 Task: Send an email with the signature Danielle Scott with the subject 'Request for payment' and the message 'I am pleased to inform you that we have accepted your proposal.' from softage.1@softage.net to softage.9@softage.net with an attached document Press_kit.docx and move the email from Sent Items to the folder Security
Action: Key pressed n
Screenshot: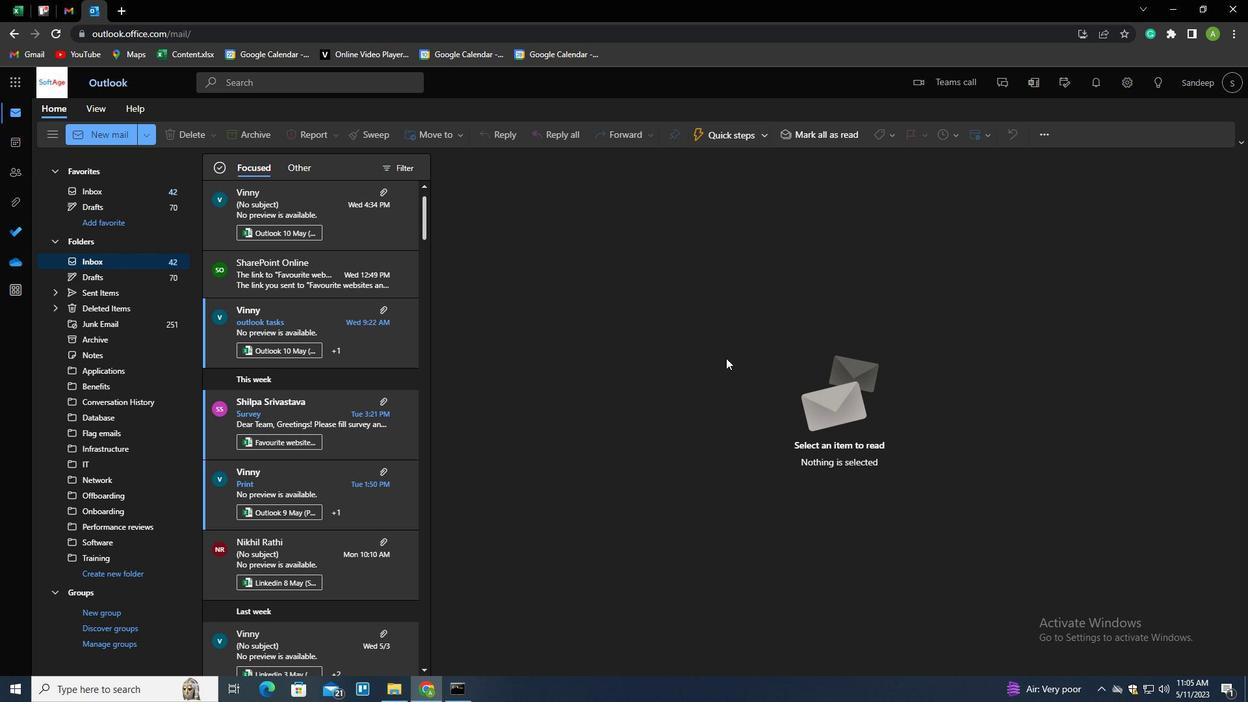 
Action: Mouse moved to (881, 140)
Screenshot: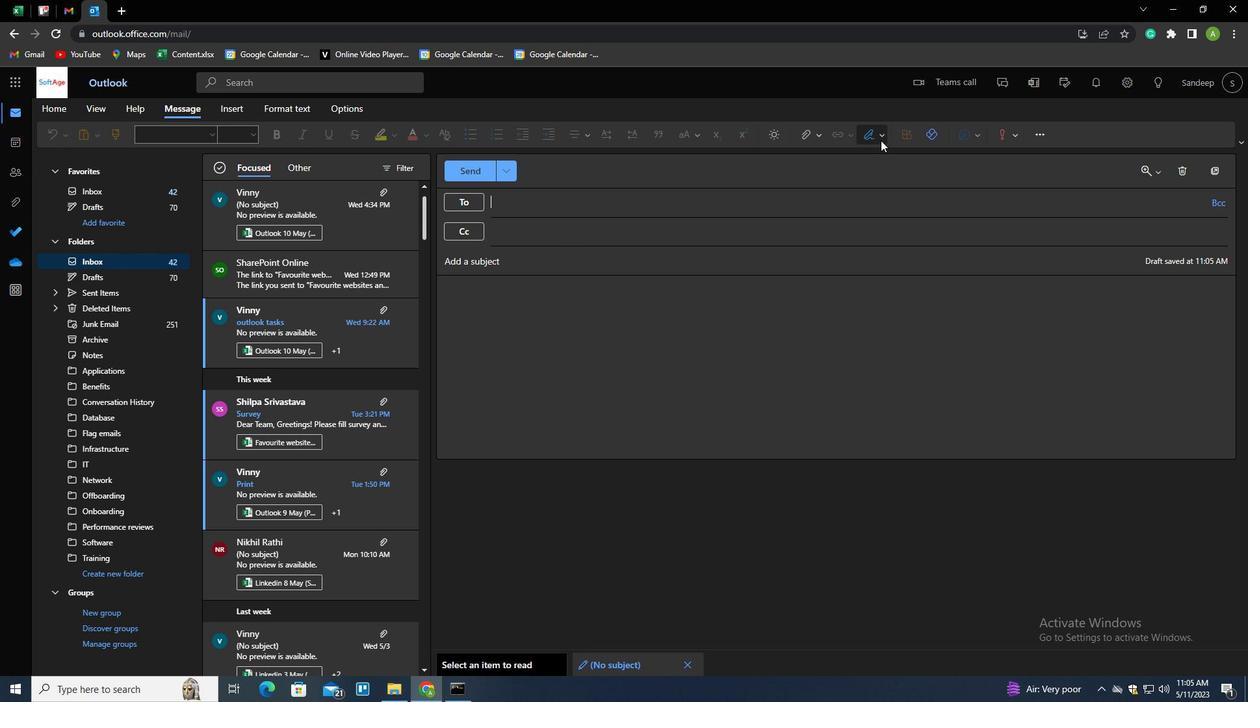 
Action: Mouse pressed left at (881, 140)
Screenshot: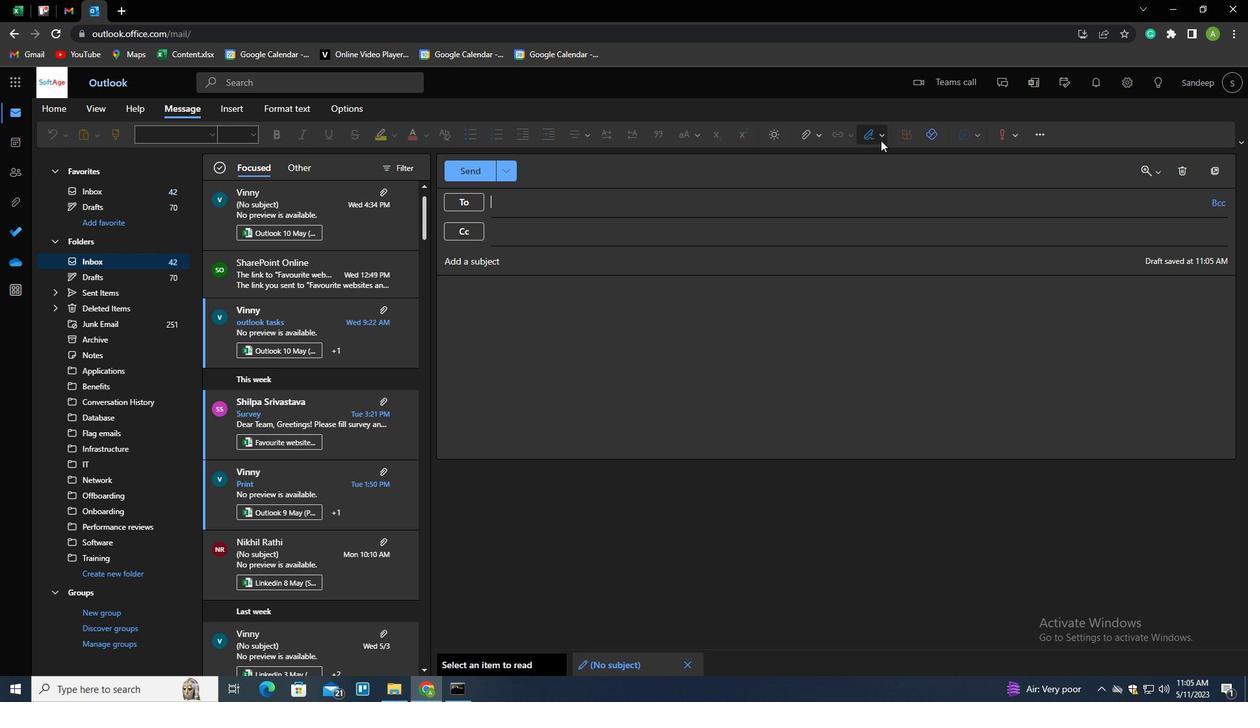 
Action: Mouse moved to (858, 182)
Screenshot: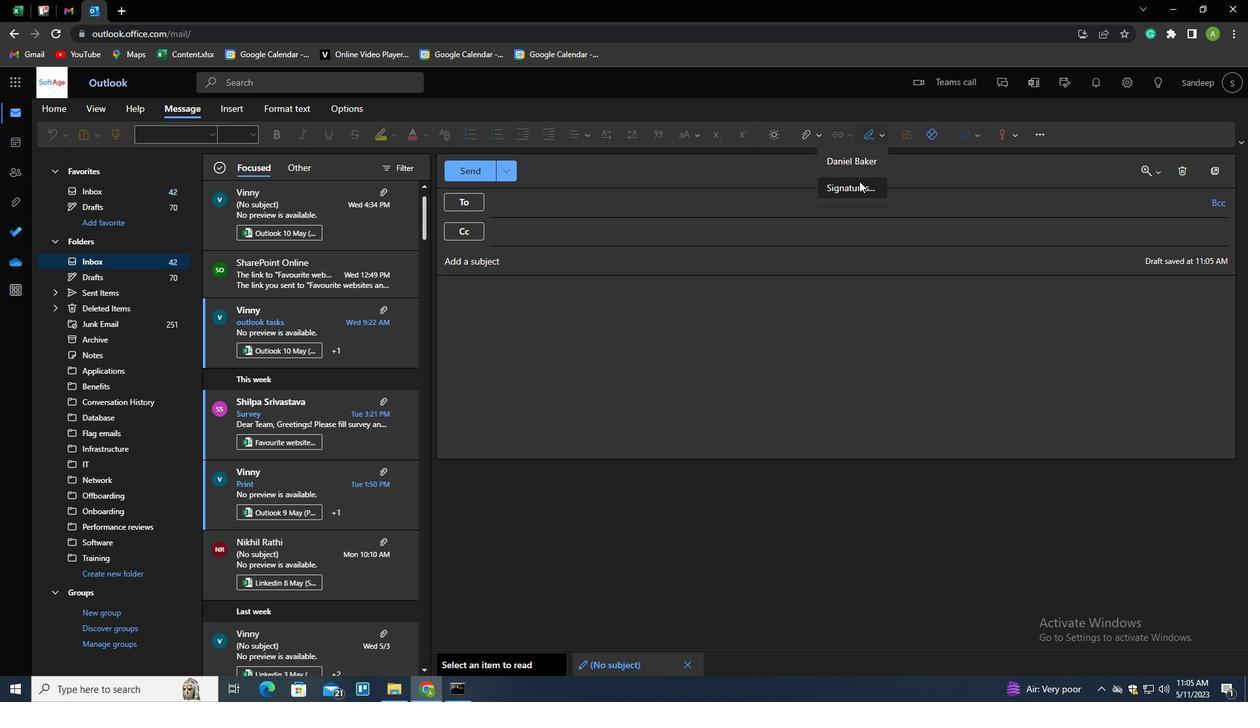 
Action: Mouse pressed left at (858, 182)
Screenshot: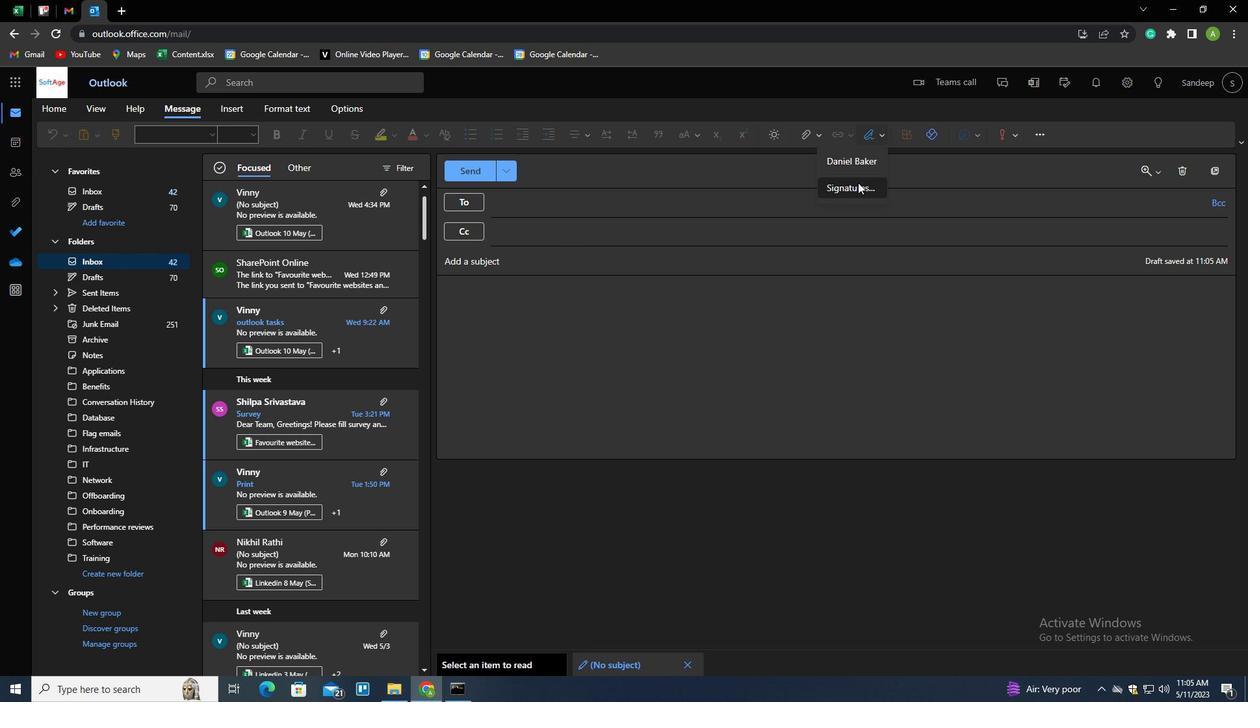 
Action: Mouse moved to (879, 240)
Screenshot: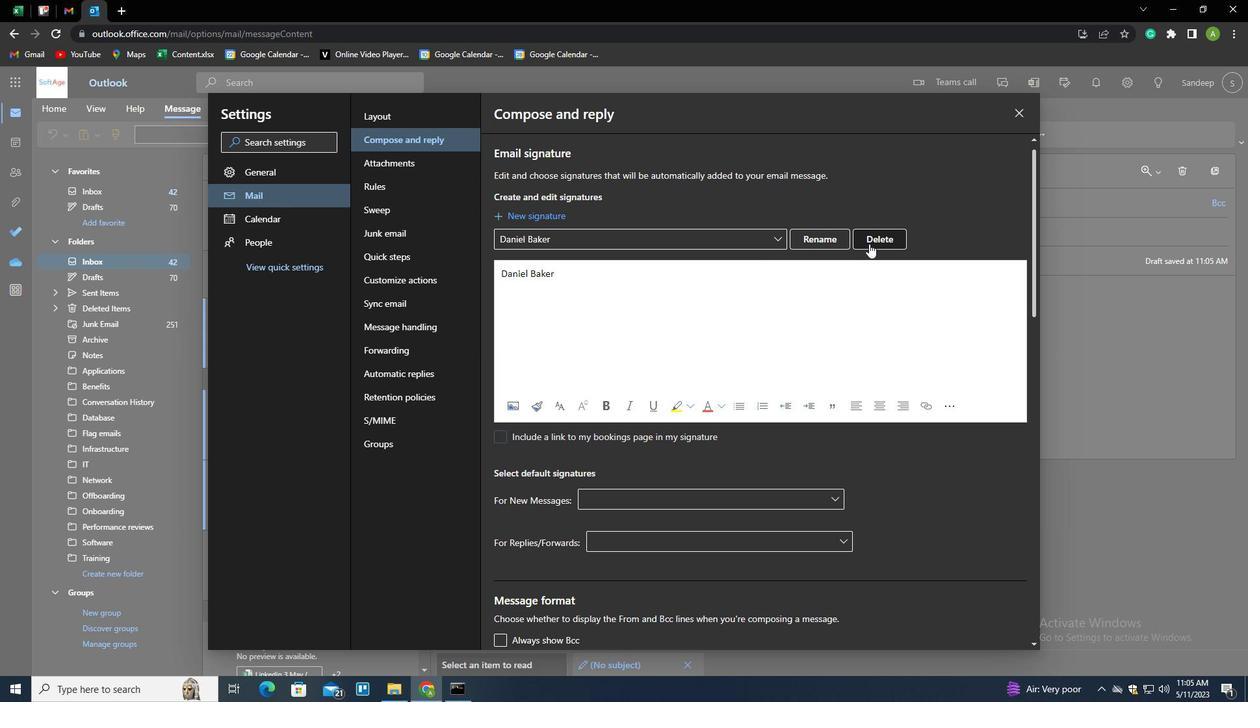 
Action: Mouse pressed left at (879, 240)
Screenshot: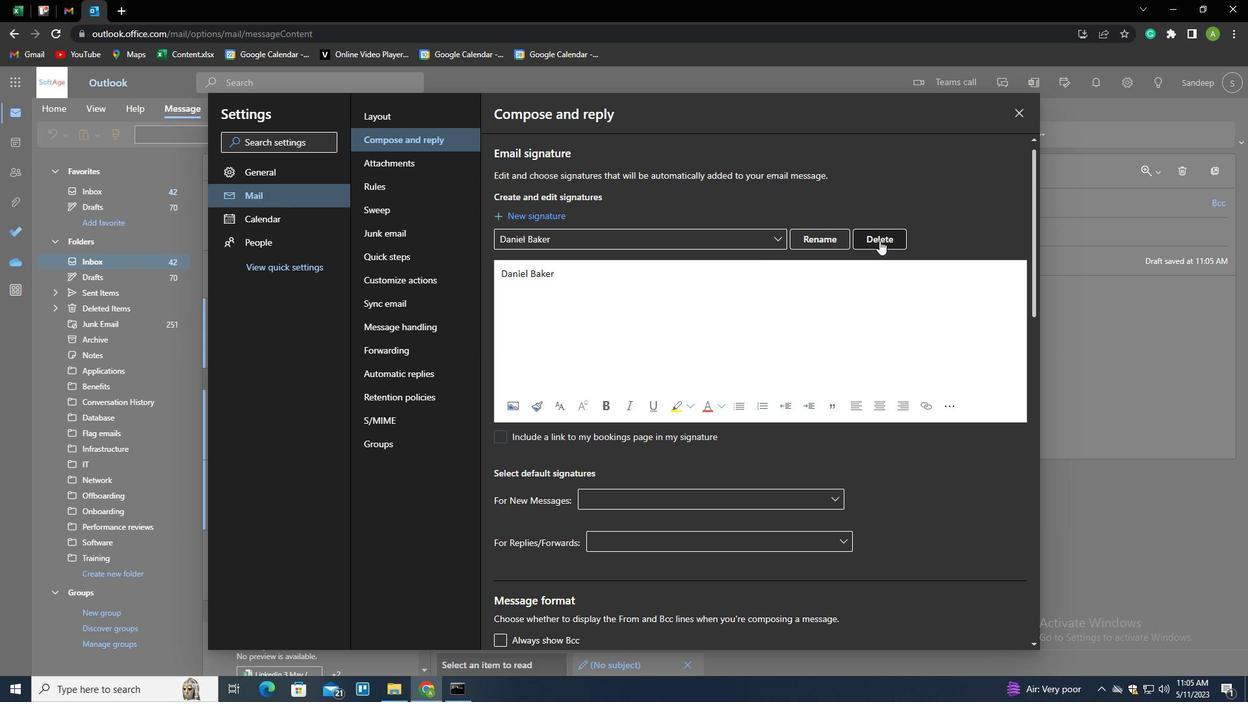
Action: Mouse moved to (879, 239)
Screenshot: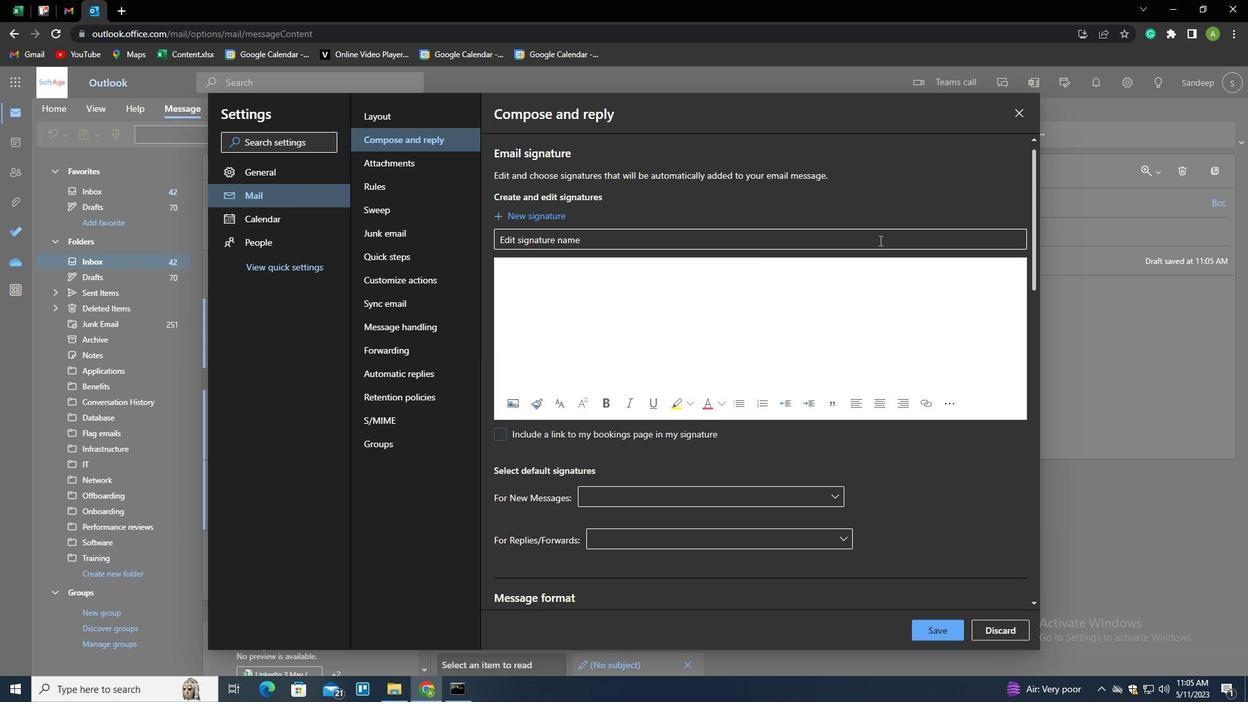 
Action: Mouse pressed left at (879, 239)
Screenshot: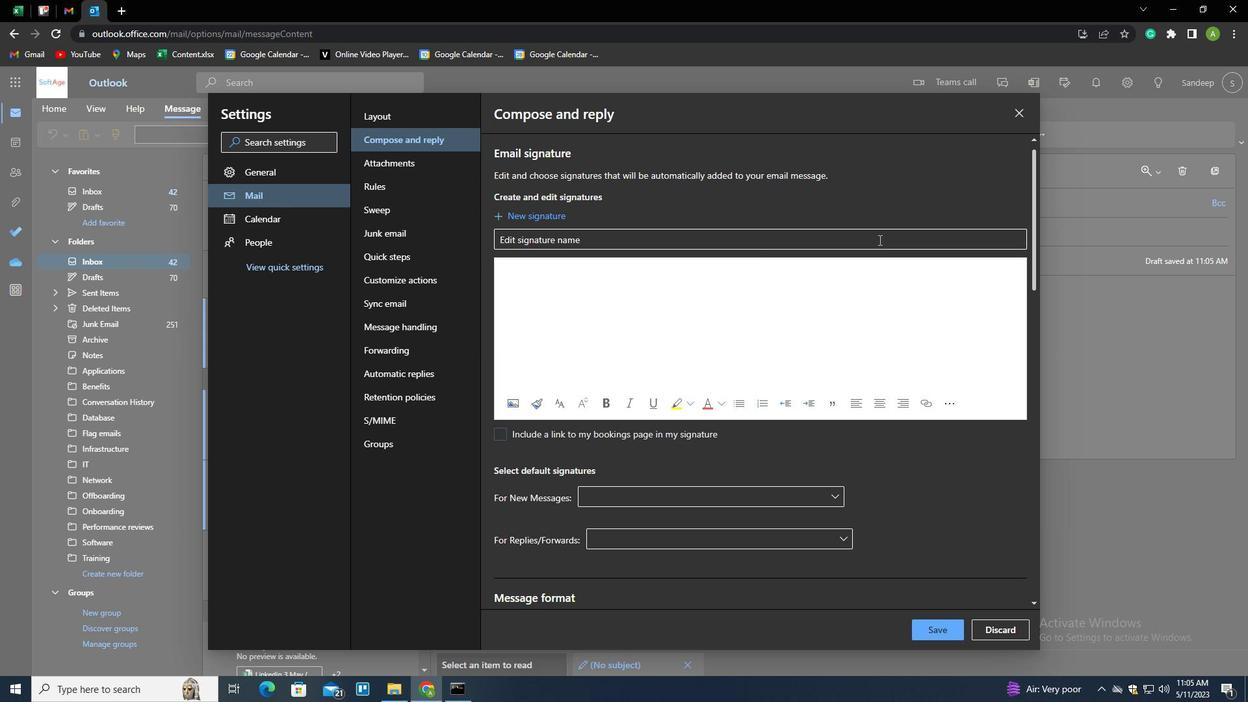 
Action: Mouse moved to (877, 239)
Screenshot: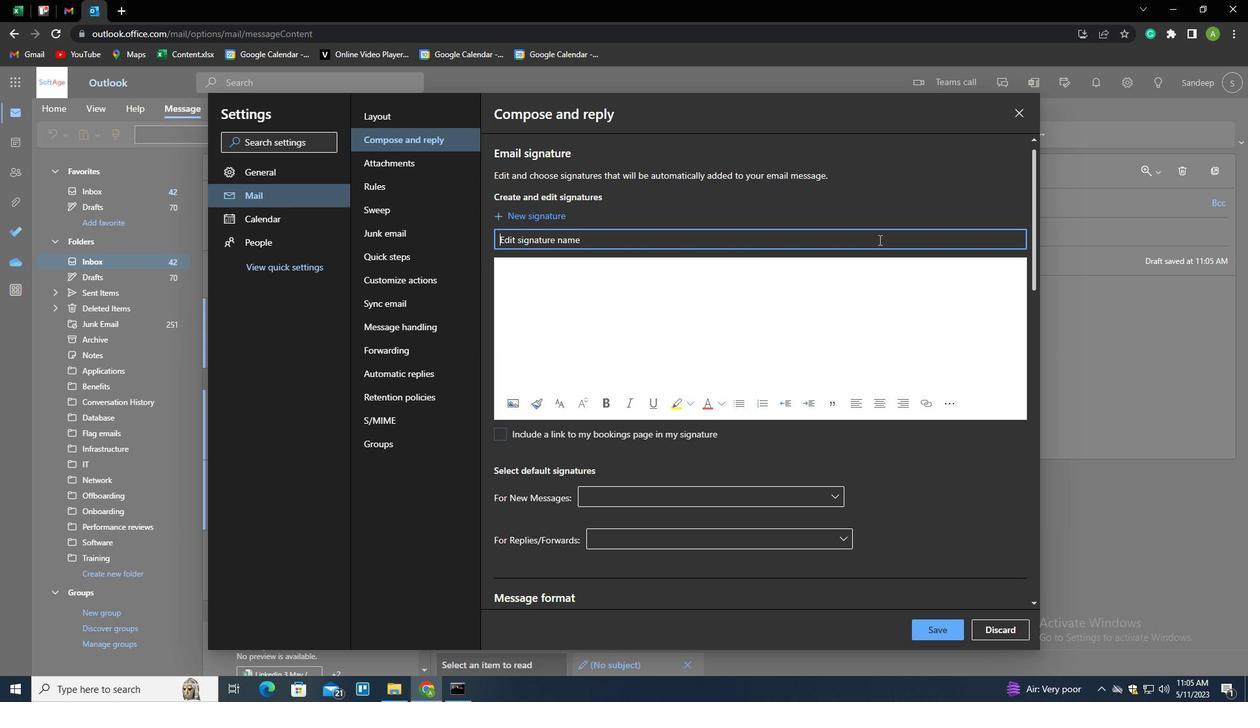 
Action: Key pressed <Key.shift>
Screenshot: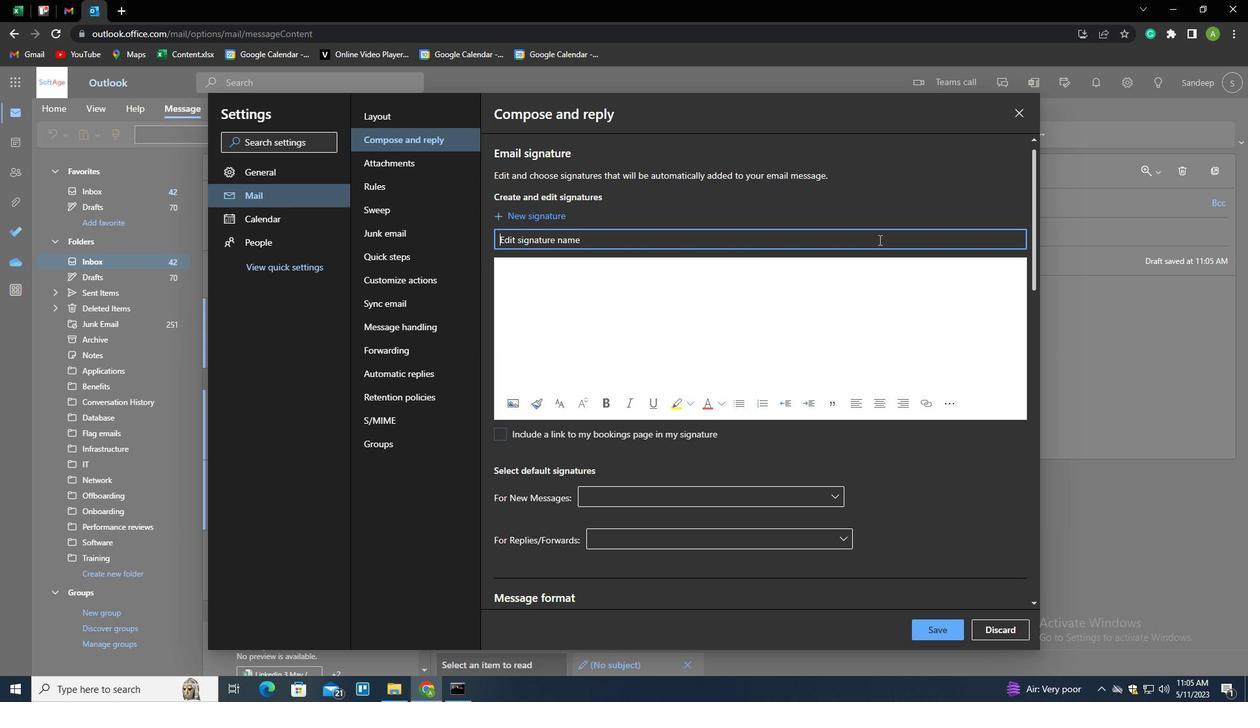
Action: Mouse moved to (874, 241)
Screenshot: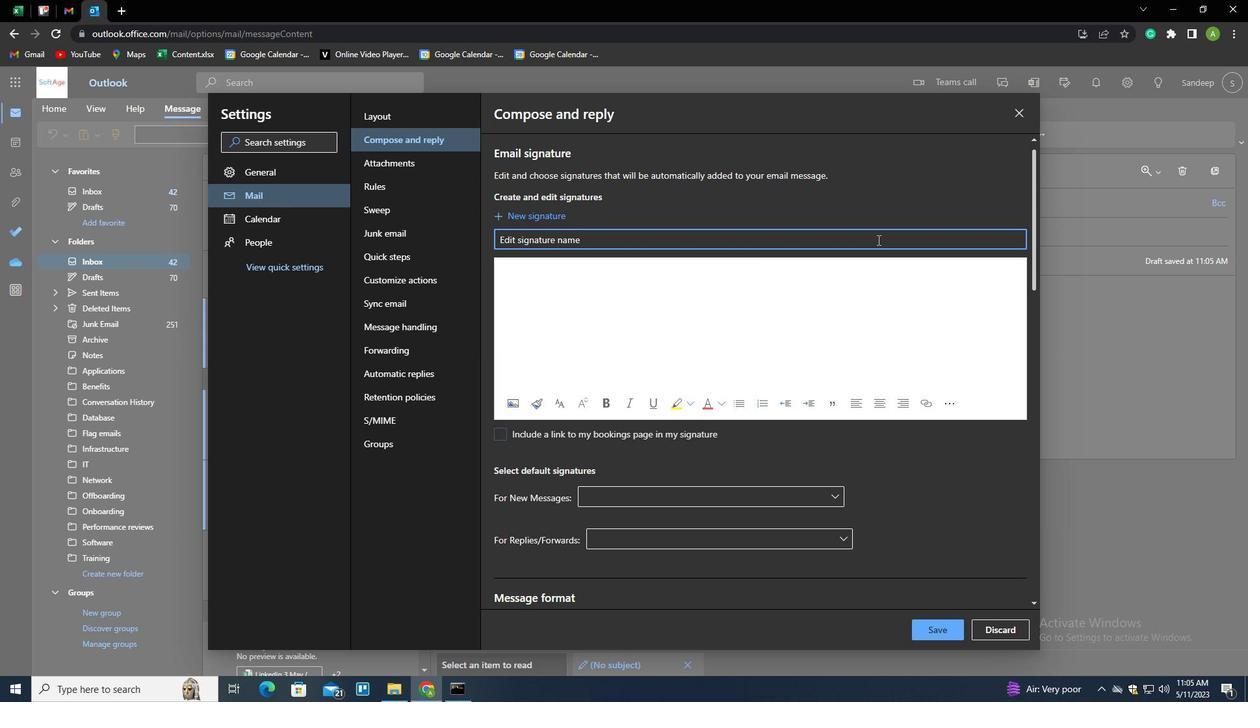 
Action: Key pressed R<Key.backspace><Key.shift>DANIELLE<Key.space><Key.shift>SCOTT<Key.tab><Key.shift_r><Key.enter><Key.shift>DANIL<Key.backspace>ELLE<Key.space><Key.shift>SCOTT
Screenshot: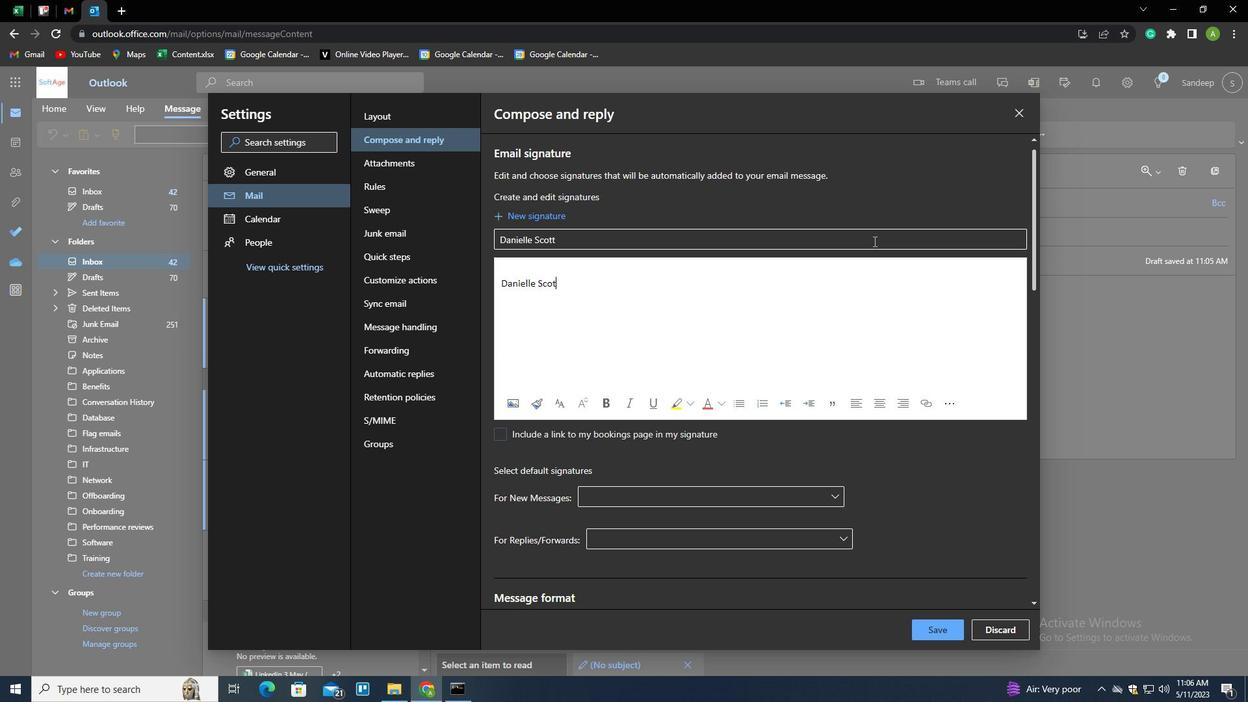 
Action: Mouse moved to (948, 626)
Screenshot: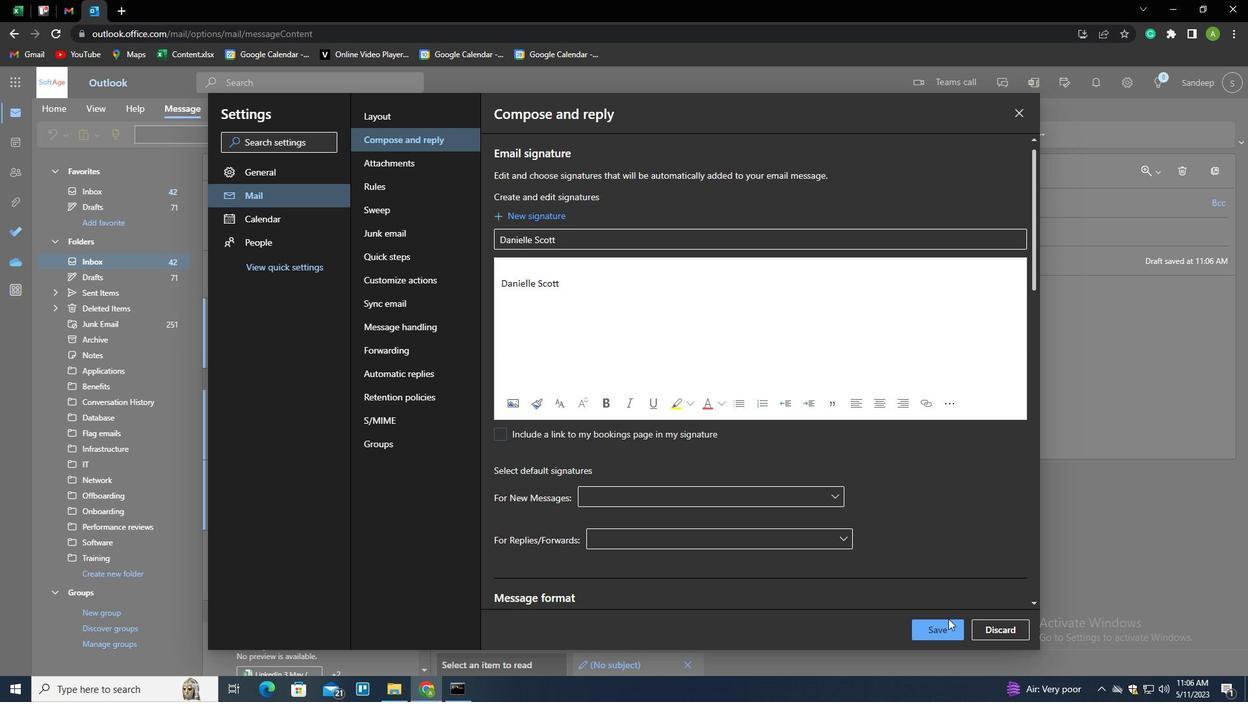 
Action: Mouse pressed left at (948, 626)
Screenshot: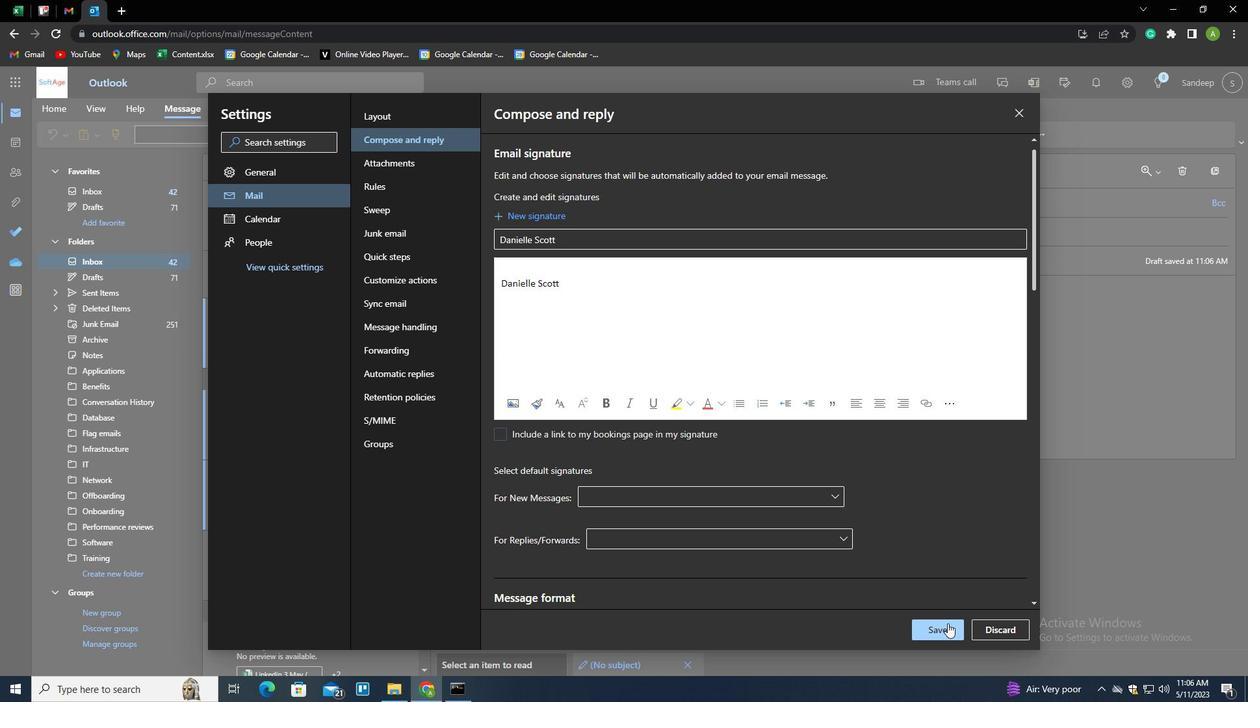 
Action: Mouse moved to (1130, 344)
Screenshot: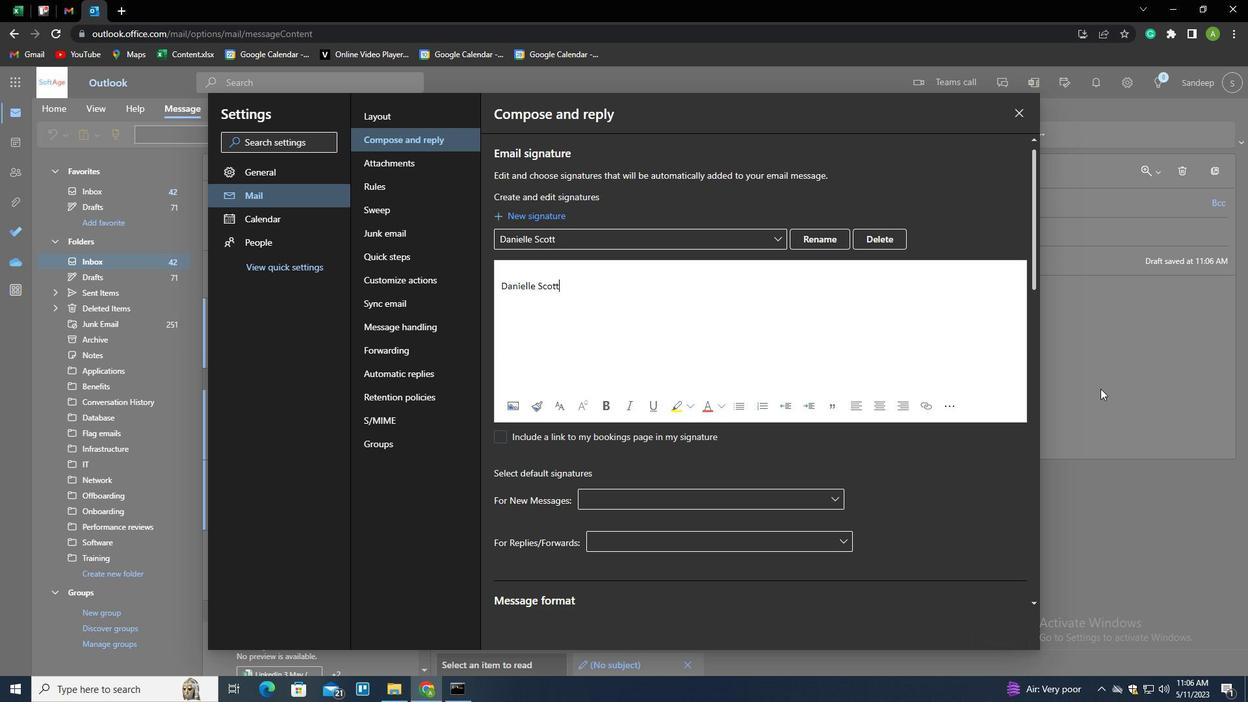 
Action: Mouse pressed left at (1130, 344)
Screenshot: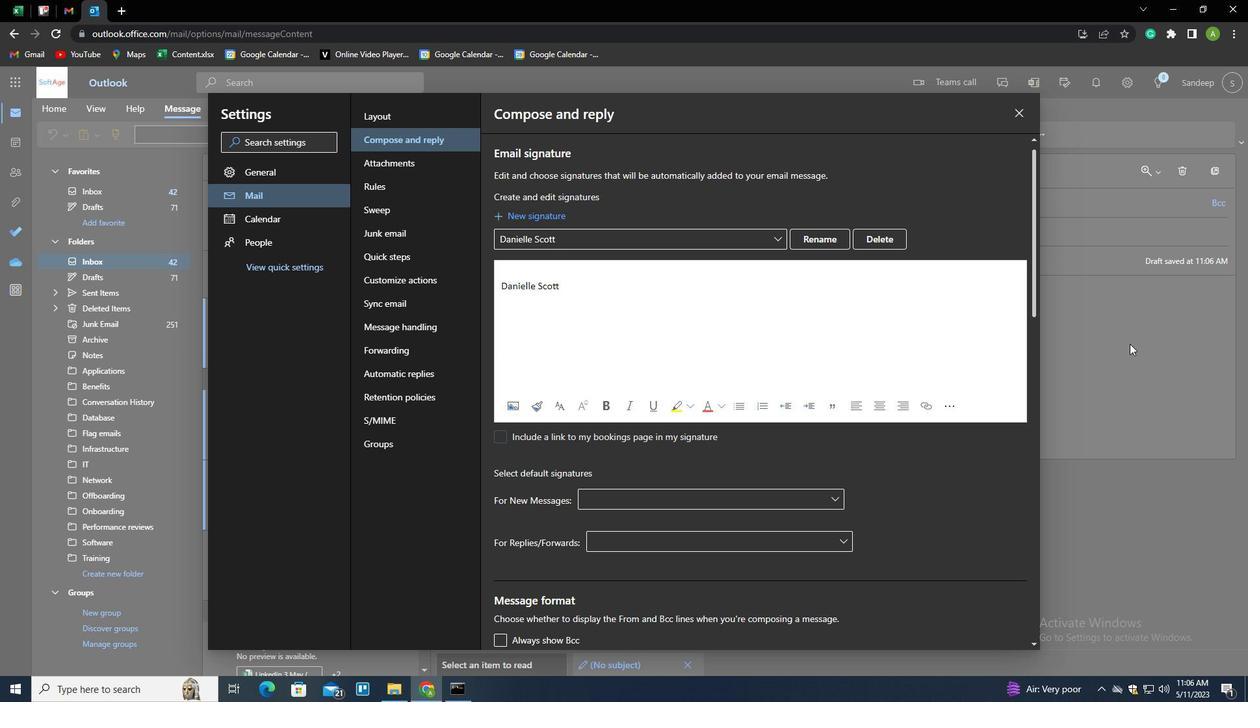 
Action: Mouse moved to (866, 139)
Screenshot: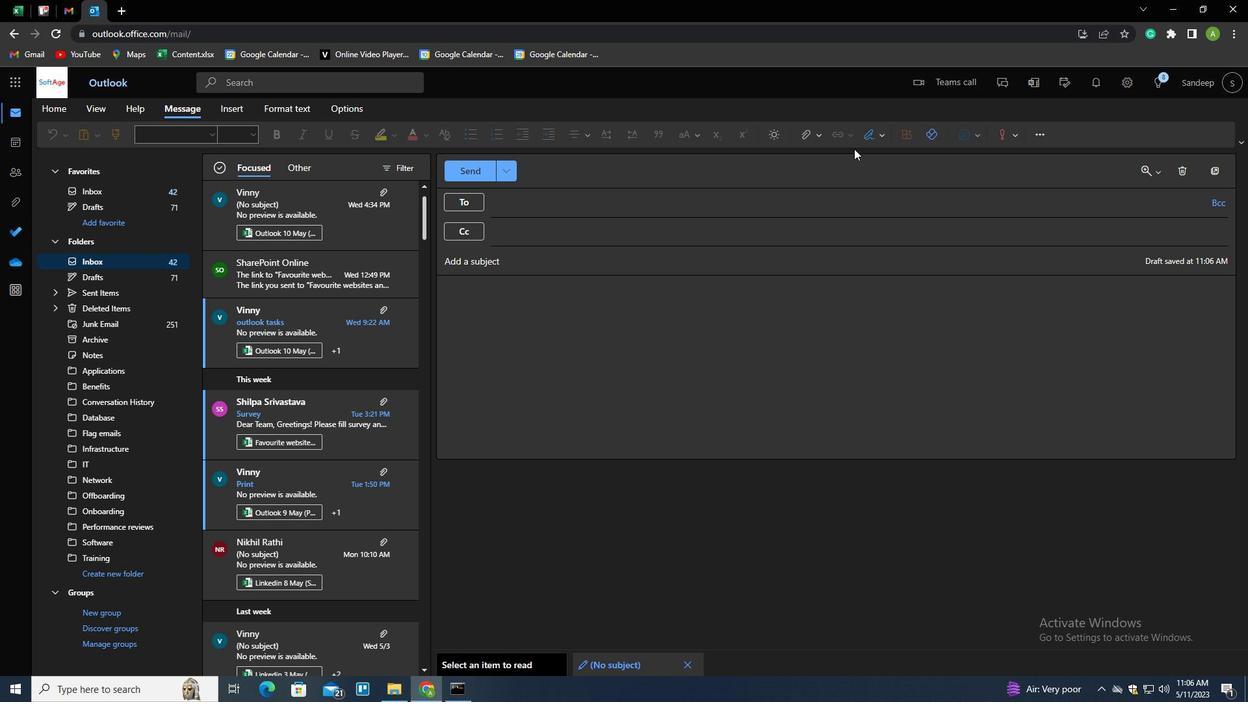 
Action: Mouse pressed left at (866, 139)
Screenshot: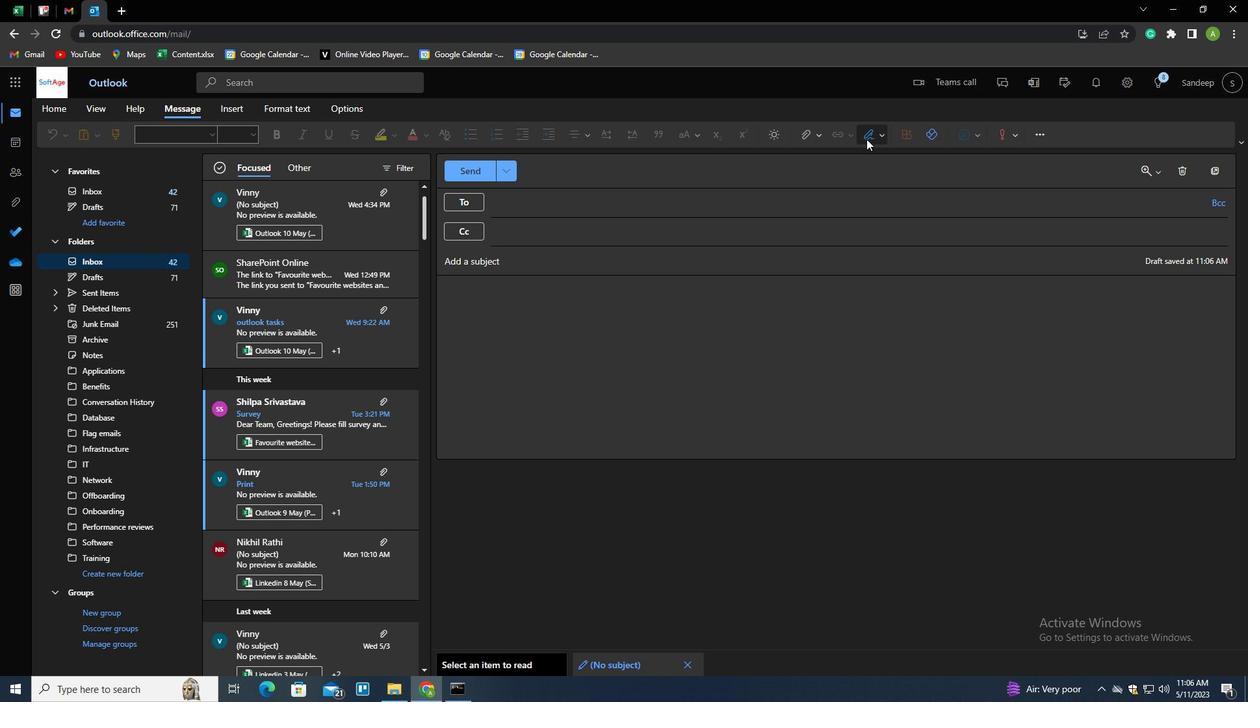 
Action: Mouse moved to (858, 158)
Screenshot: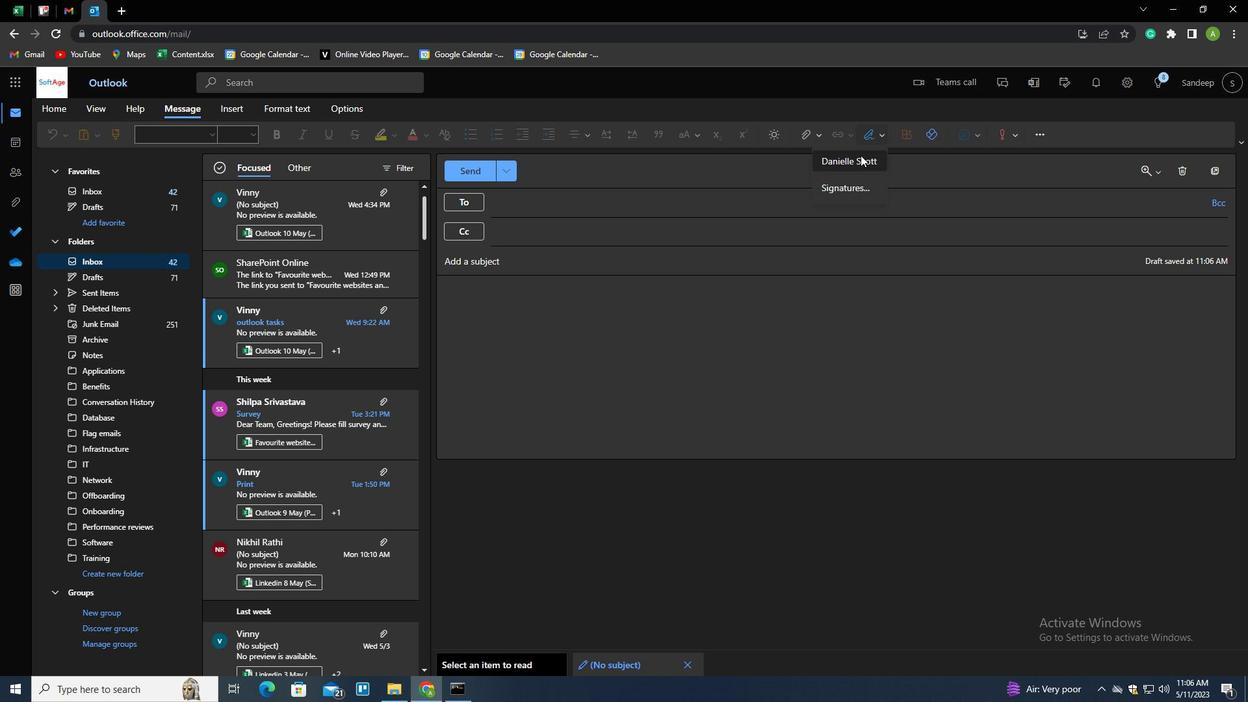 
Action: Mouse pressed left at (858, 158)
Screenshot: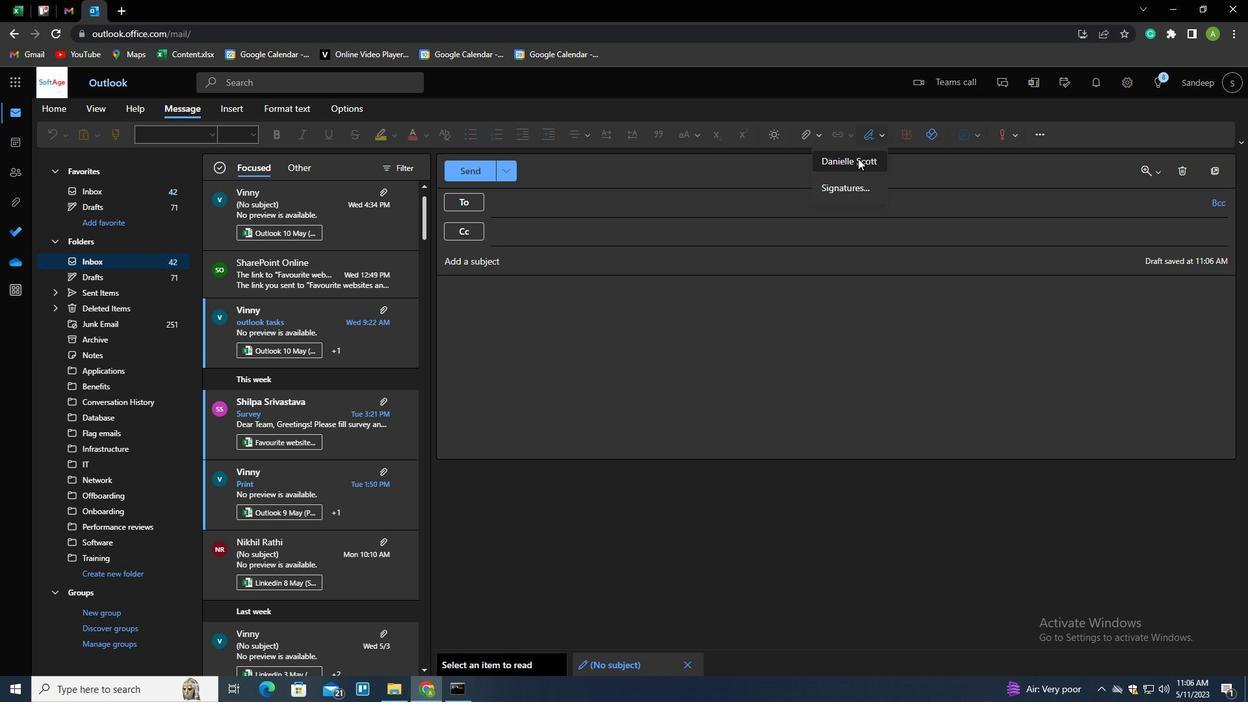 
Action: Mouse moved to (504, 257)
Screenshot: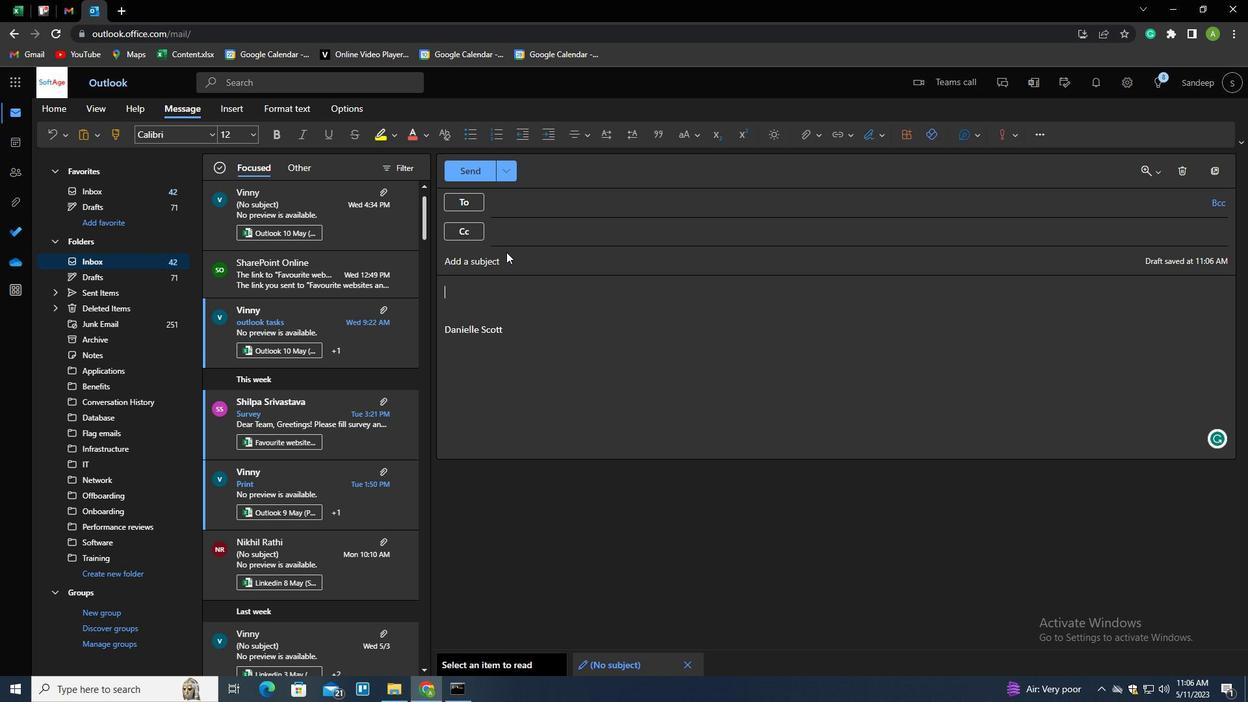 
Action: Mouse pressed left at (504, 257)
Screenshot: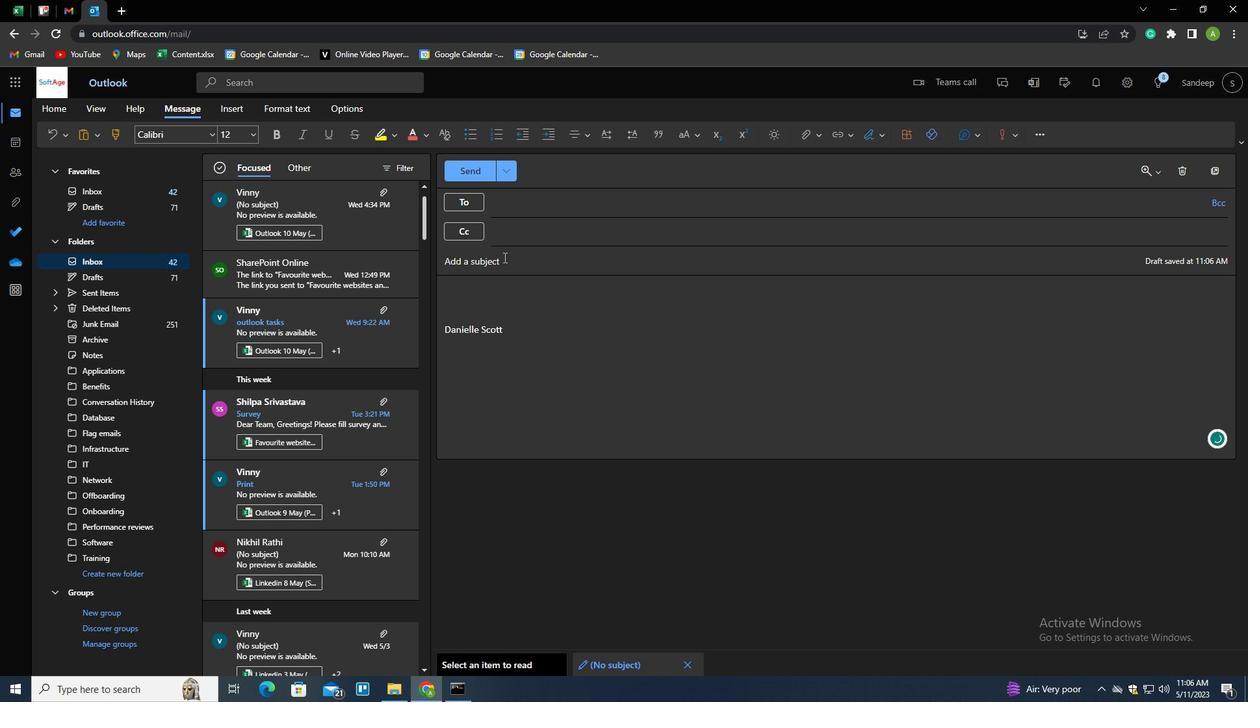 
Action: Key pressed <Key.shift>REEQ<Key.backspace><Key.backspace>QUEST<Key.space>FOR<Key.space>PAYMENT
Screenshot: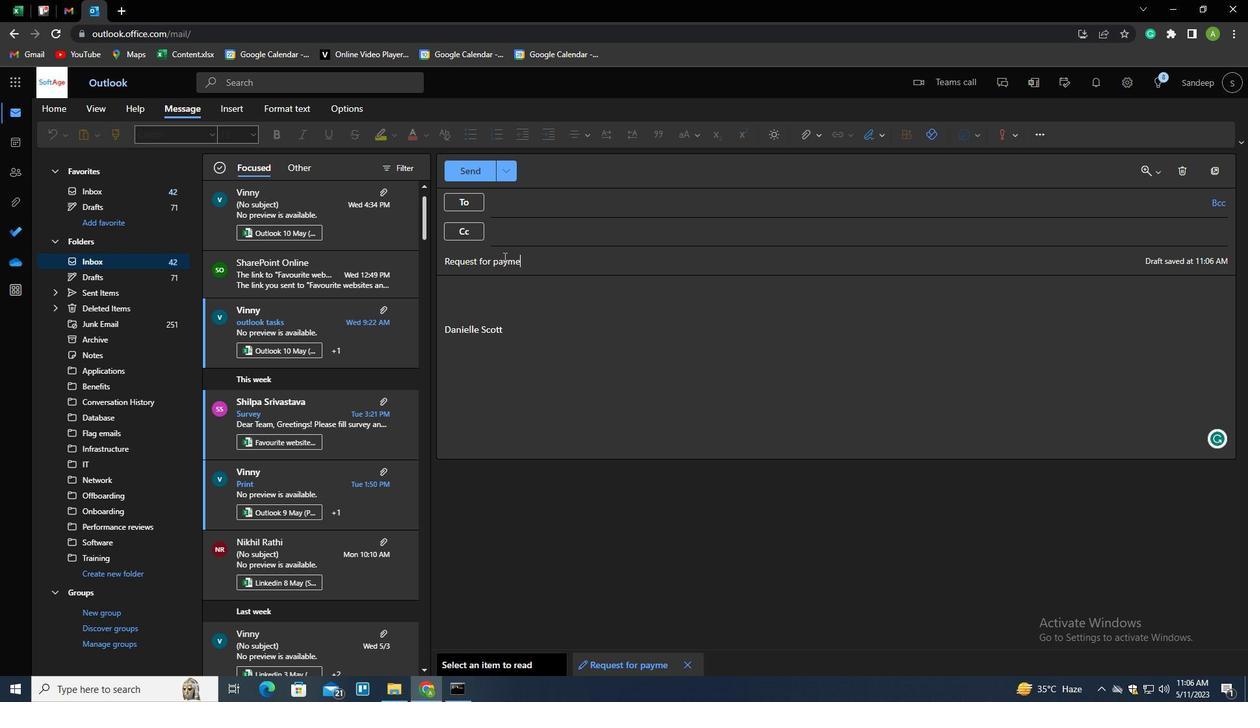 
Action: Mouse moved to (540, 332)
Screenshot: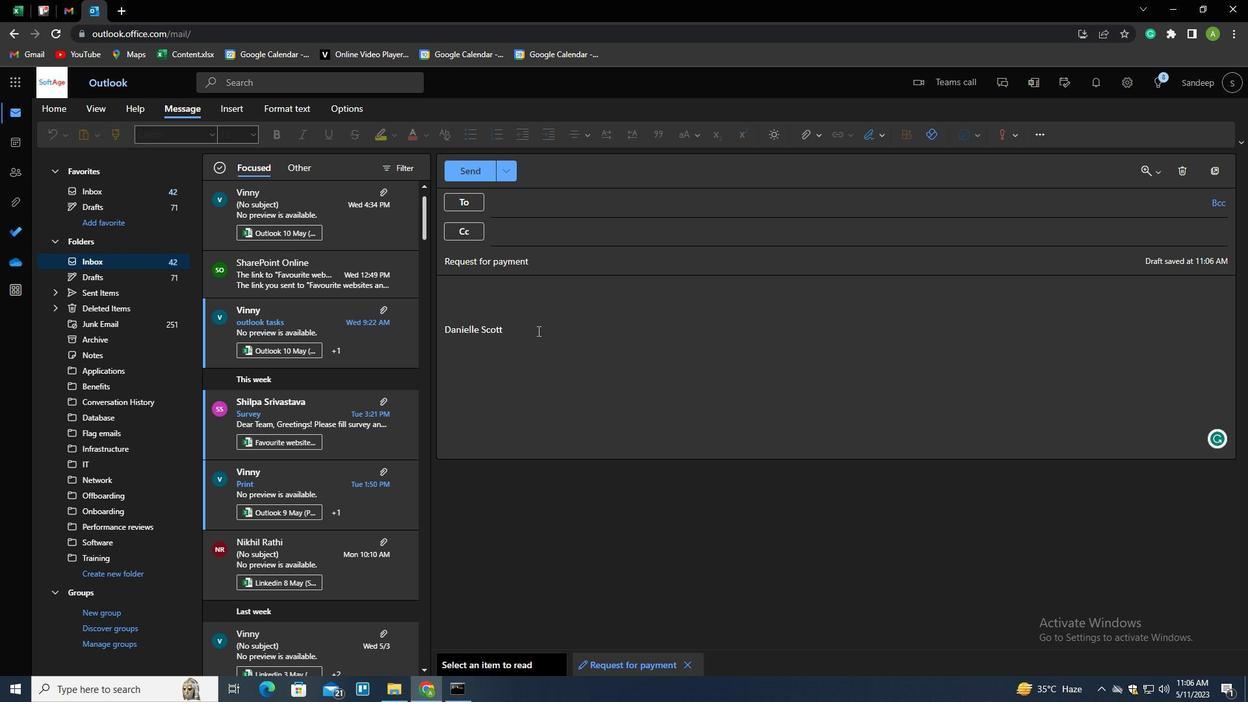 
Action: Mouse pressed left at (540, 332)
Screenshot: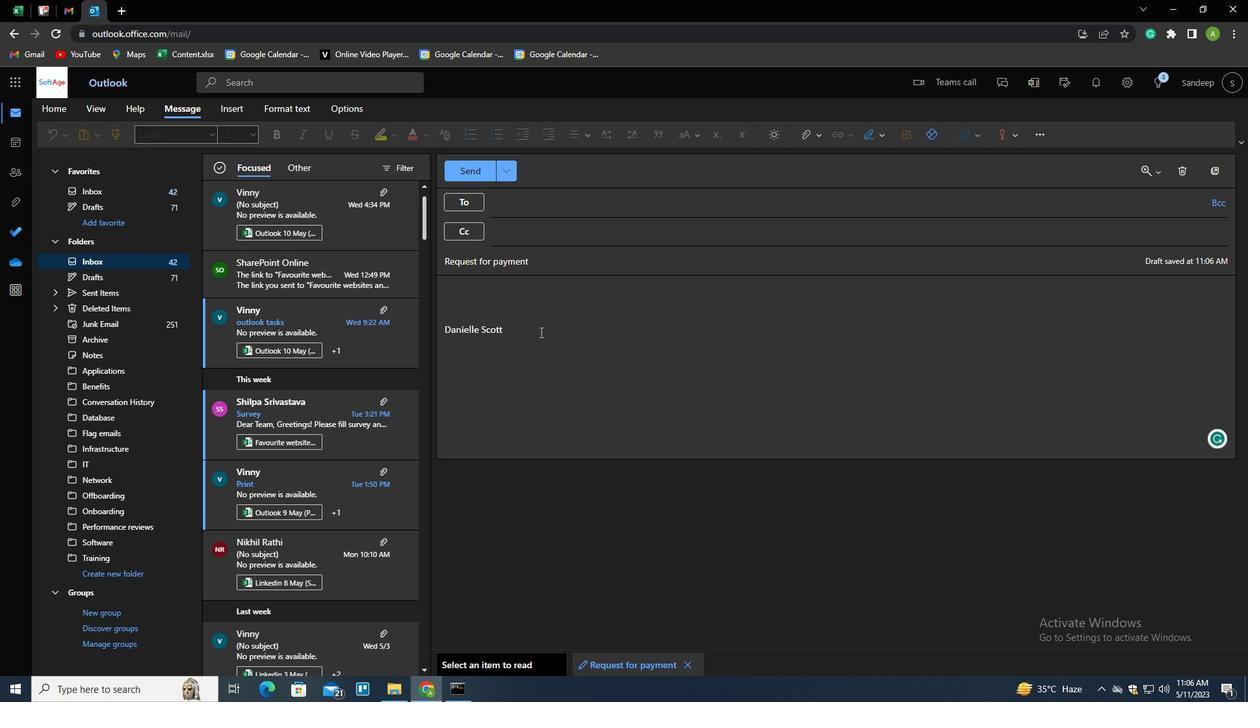 
Action: Key pressed <Key.shift_r><Key.enter><Key.shift><Key.shift><Key.shift><Key.shift><Key.shift><Key.shift><Key.shift><Key.shift><Key.shift><Key.shift><Key.shift><Key.shift><Key.shift><Key.shift><Key.shift><Key.shift>I<Key.space>AM<Key.space>PLEASED<Key.space>TO<Key.space>INFORM<Key.space>YOU<Key.space>THAT<Key.space>WE<Key.space>HAVE<Key.space>ACCEPTED<Key.space>YOUR<Key.space>PROPOSAL.
Screenshot: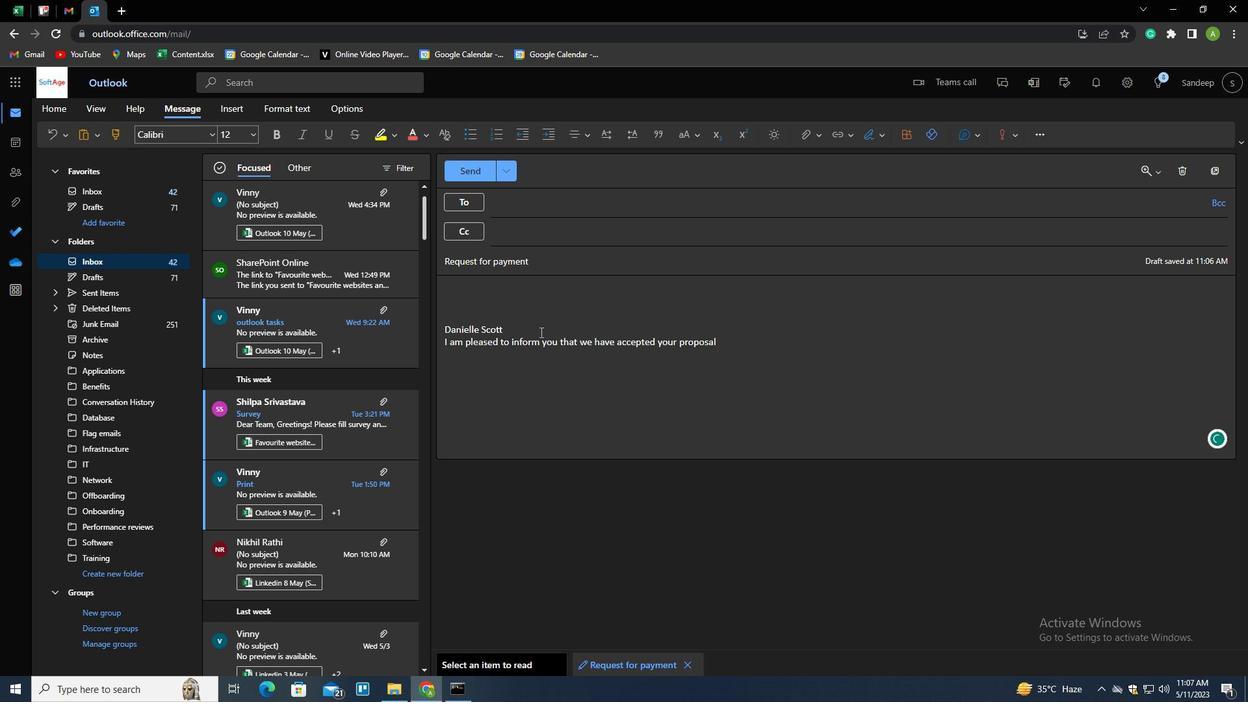 
Action: Mouse moved to (520, 199)
Screenshot: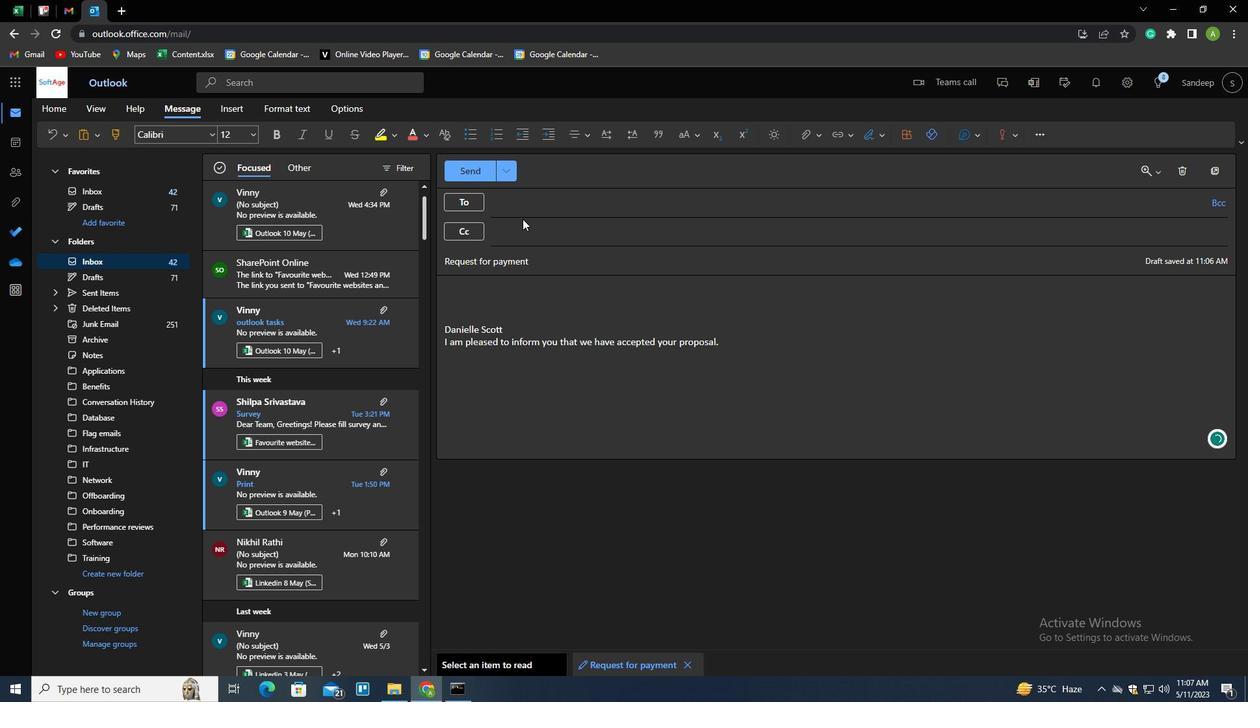 
Action: Mouse pressed left at (520, 199)
Screenshot: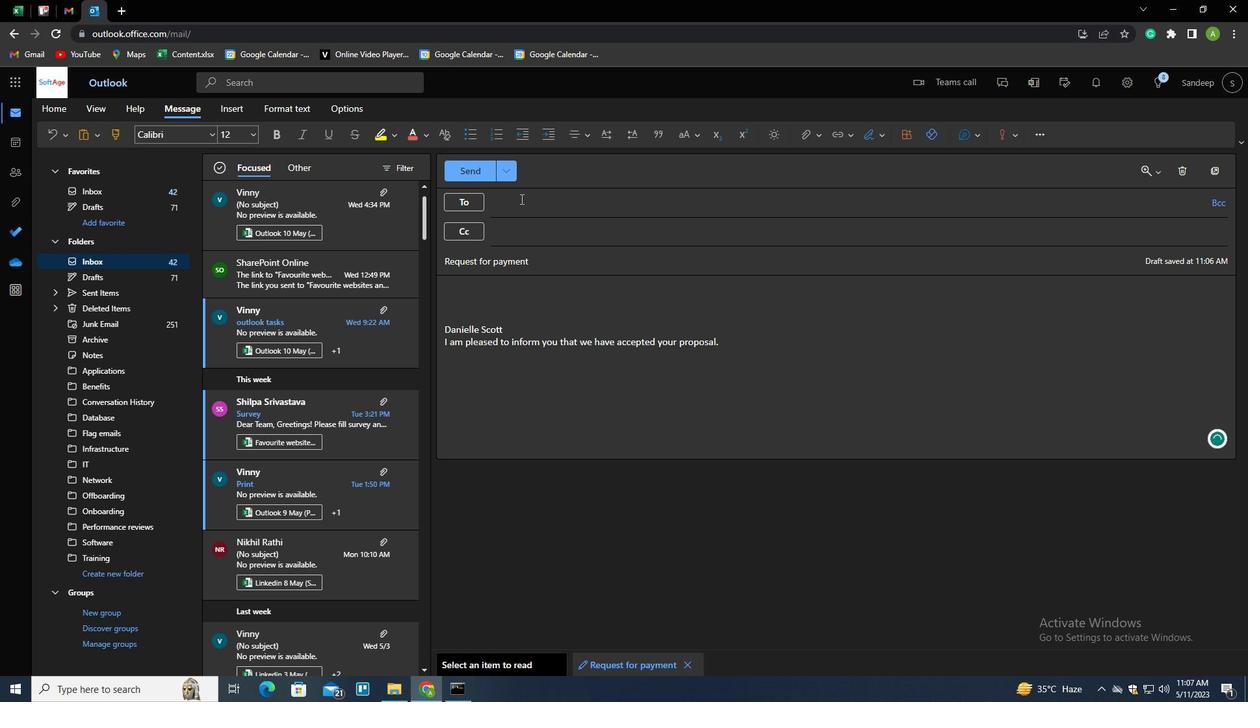 
Action: Key pressed SOFTAGE.9SO<Key.backspace><Key.backspace>
Screenshot: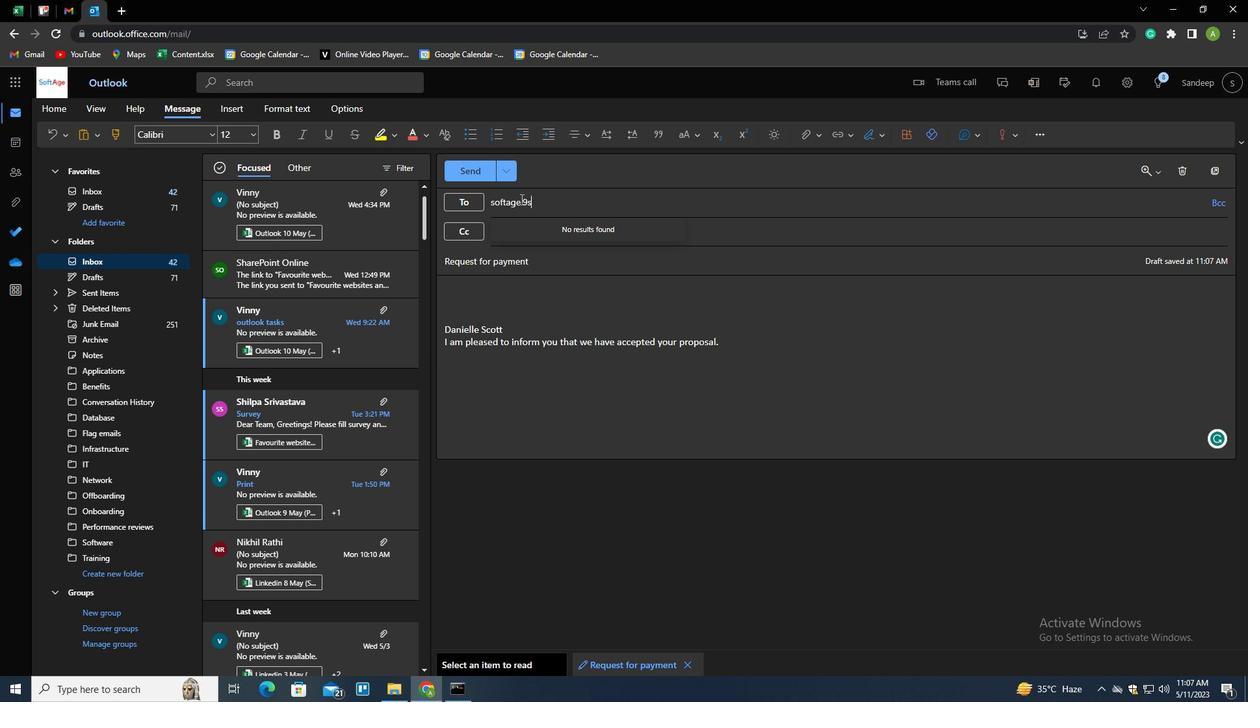 
Action: Mouse moved to (544, 228)
Screenshot: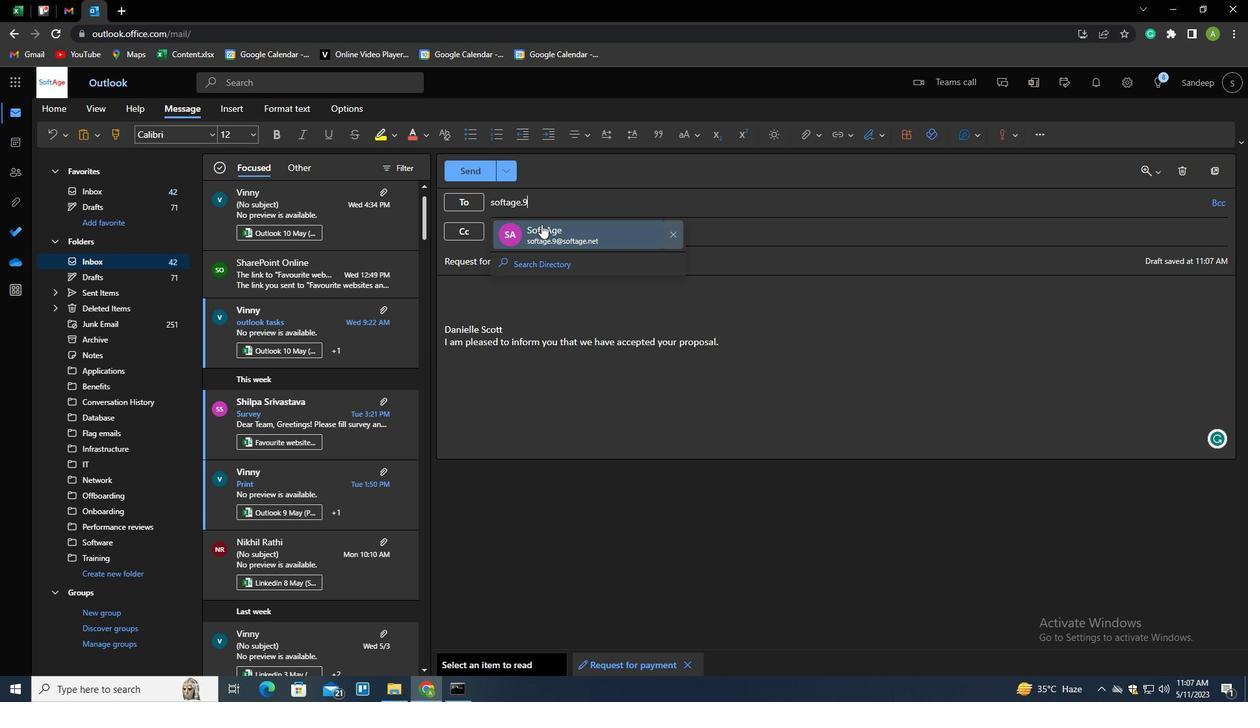 
Action: Mouse pressed left at (544, 228)
Screenshot: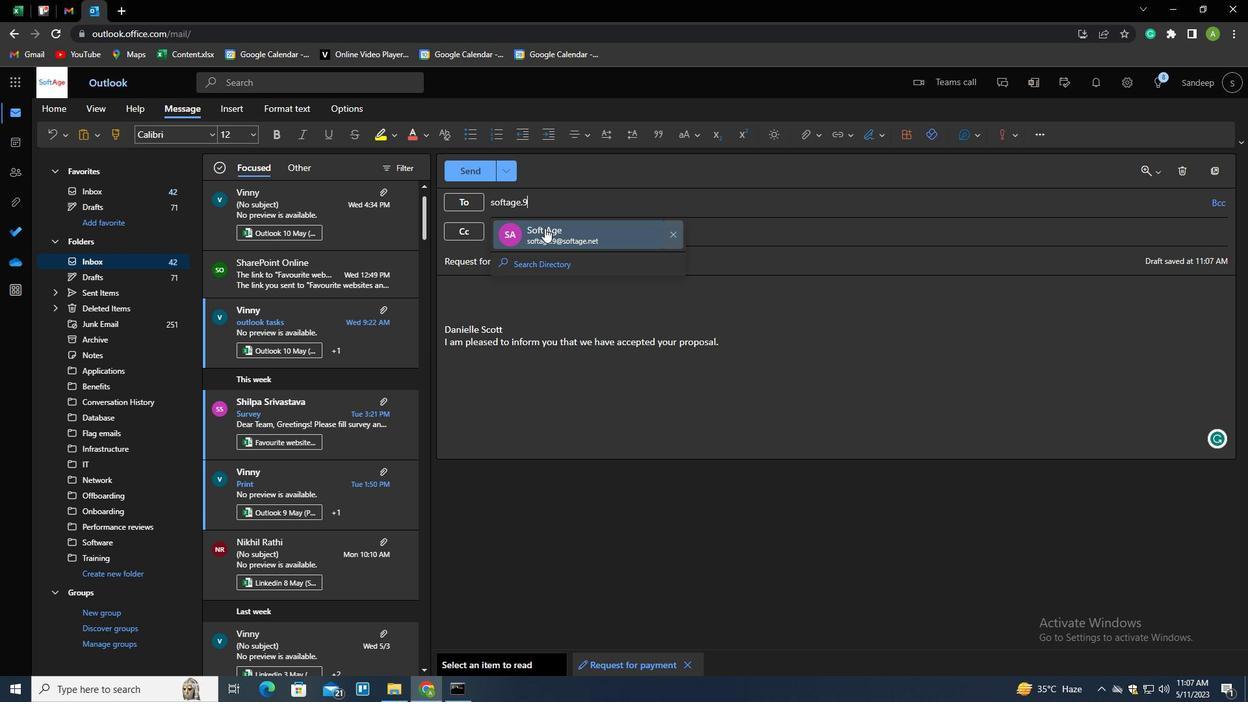 
Action: Mouse moved to (807, 135)
Screenshot: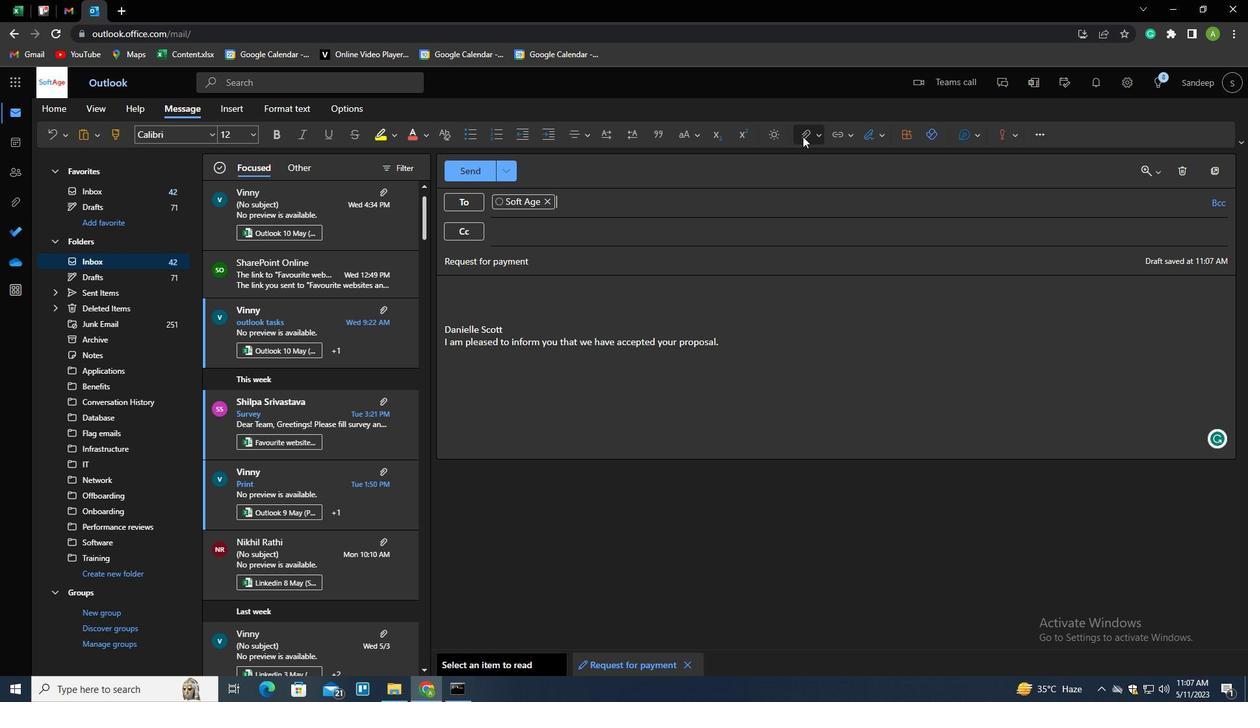 
Action: Mouse pressed left at (807, 135)
Screenshot: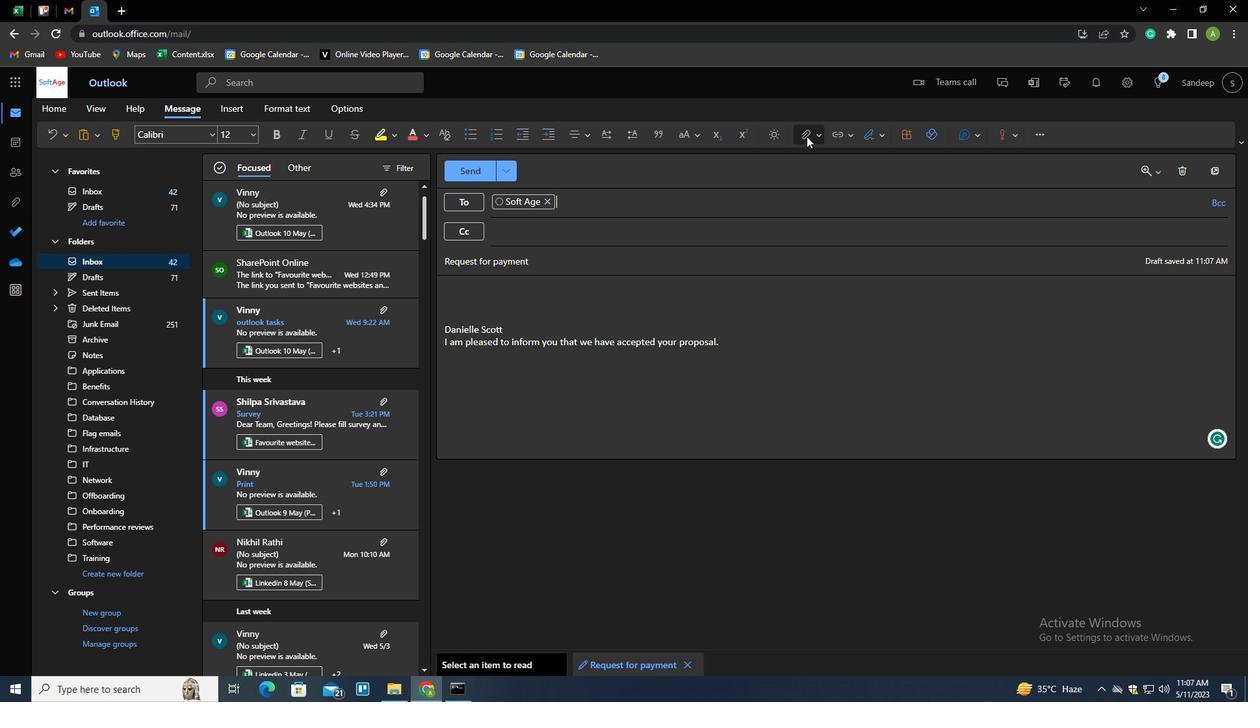 
Action: Mouse moved to (775, 163)
Screenshot: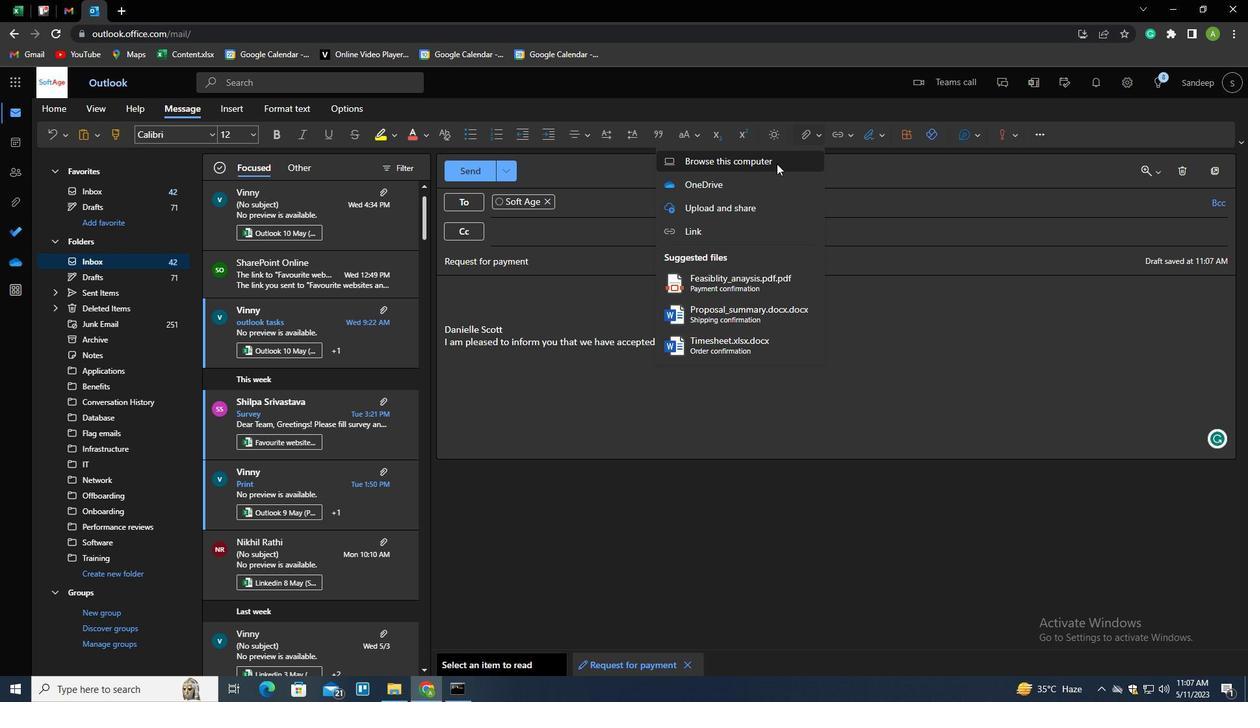 
Action: Mouse pressed left at (775, 163)
Screenshot: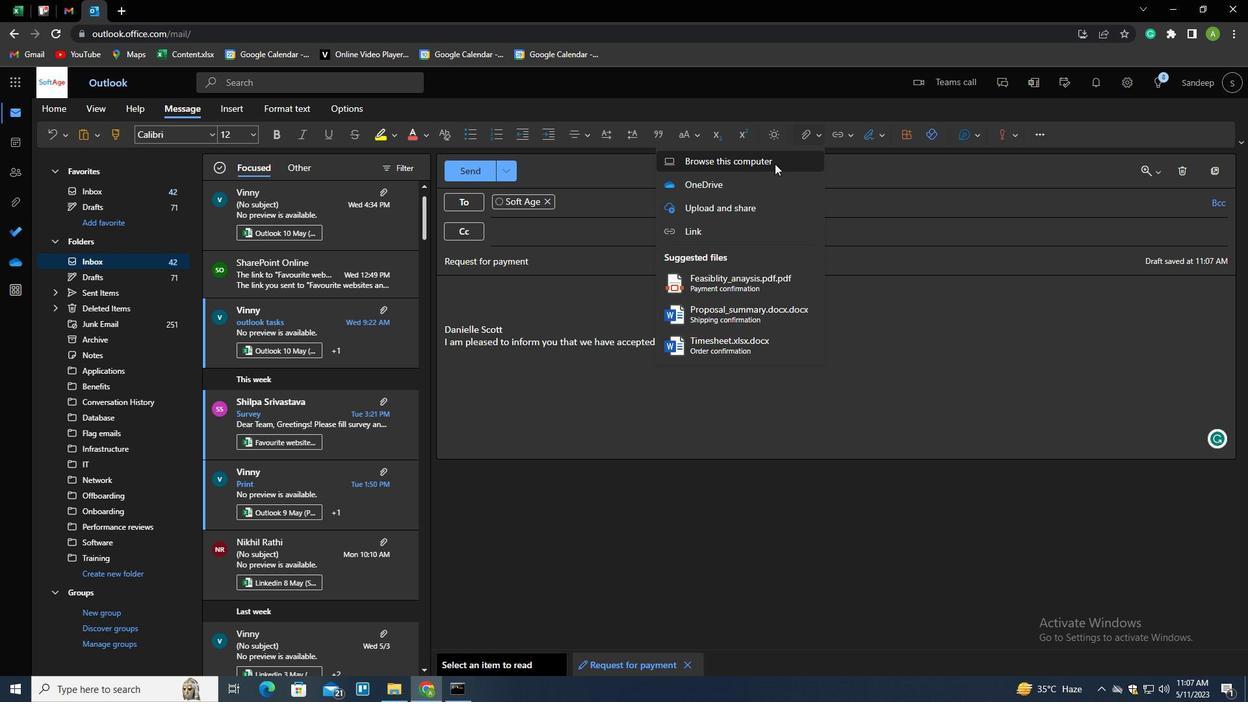 
Action: Mouse moved to (200, 140)
Screenshot: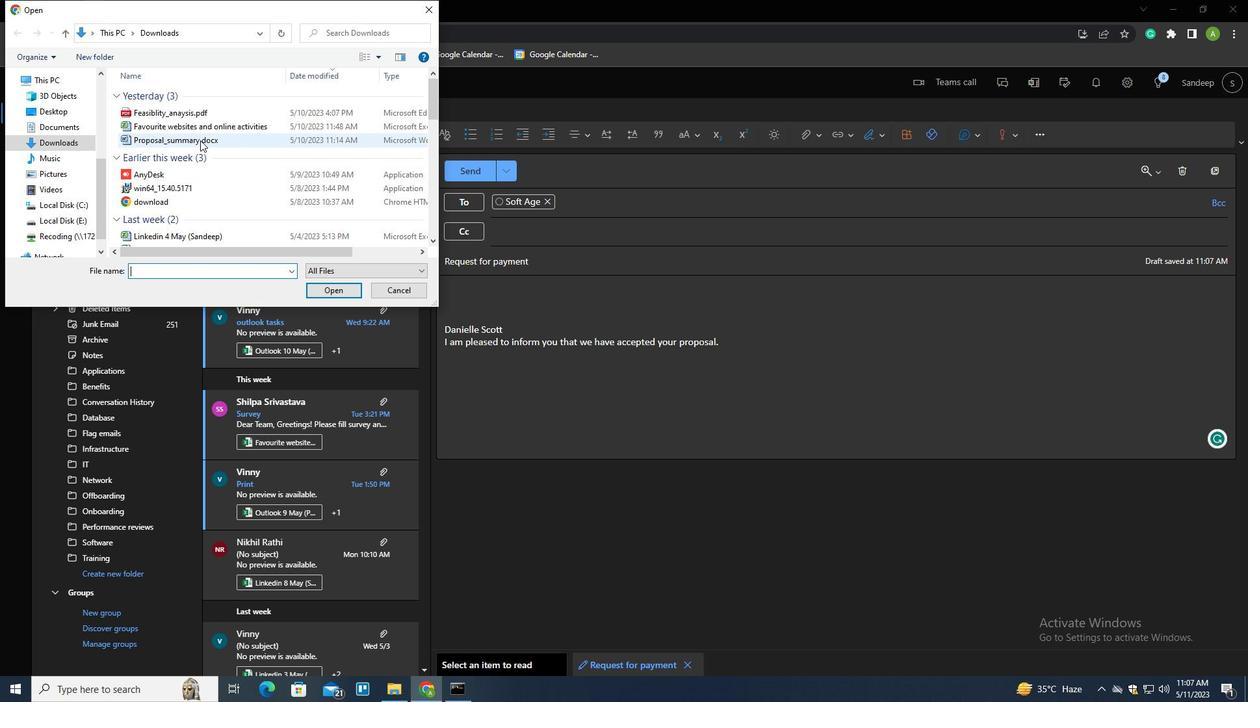 
Action: Mouse pressed left at (200, 140)
Screenshot: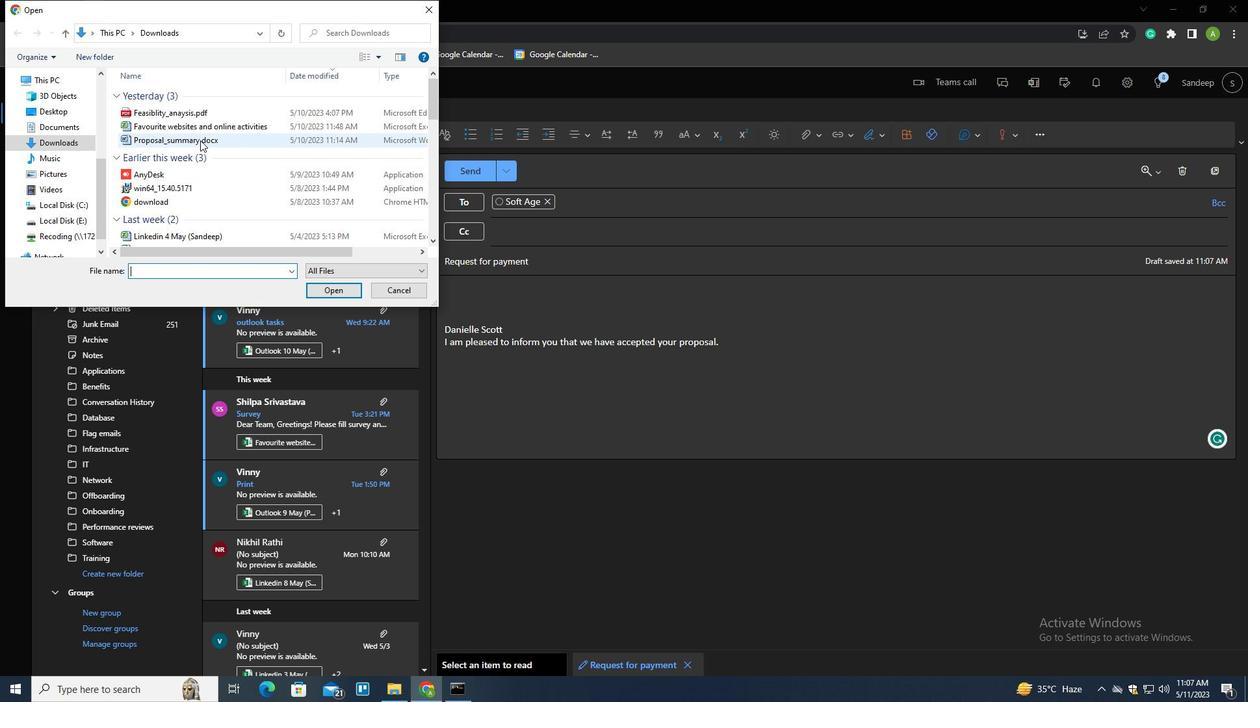 
Action: Mouse pressed right at (200, 140)
Screenshot: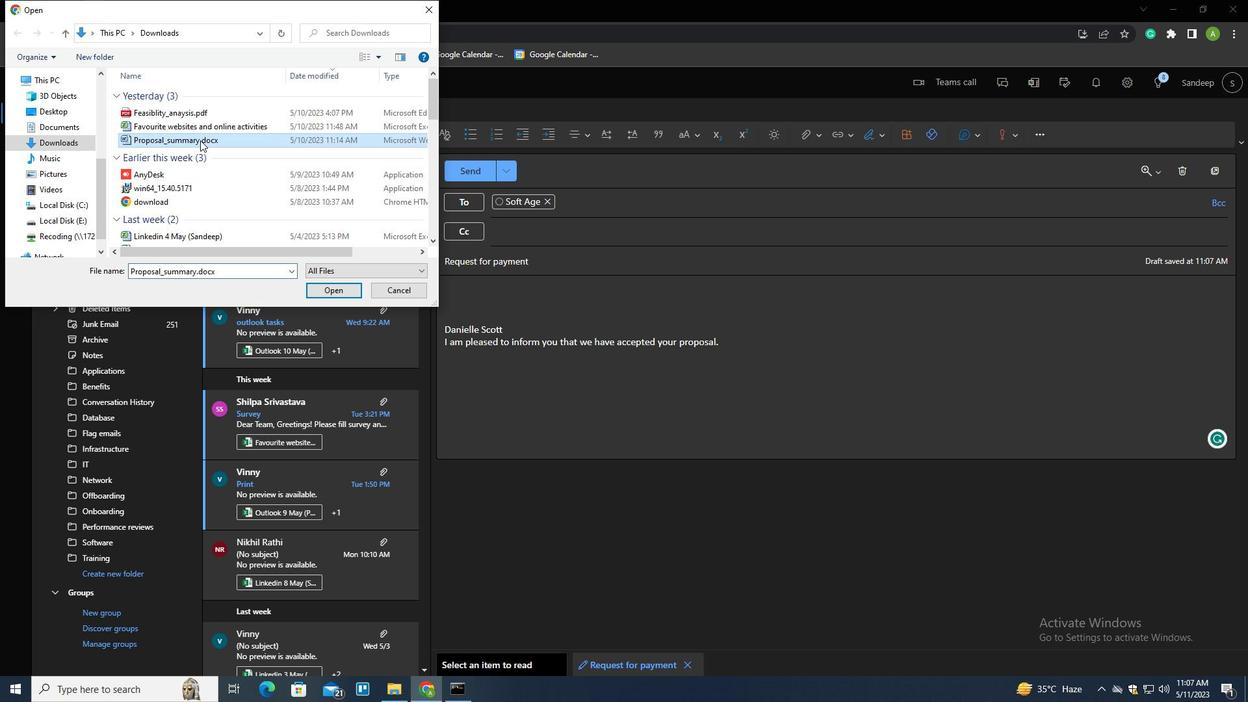
Action: Mouse moved to (242, 386)
Screenshot: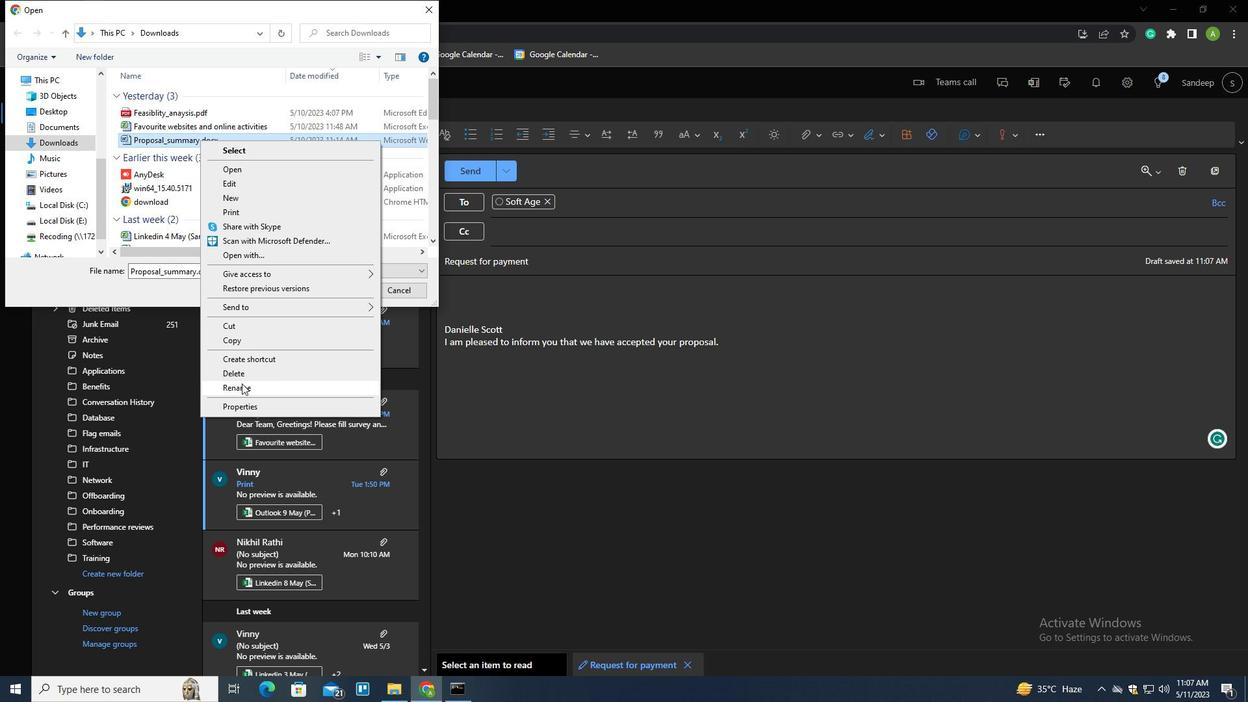 
Action: Mouse pressed left at (242, 386)
Screenshot: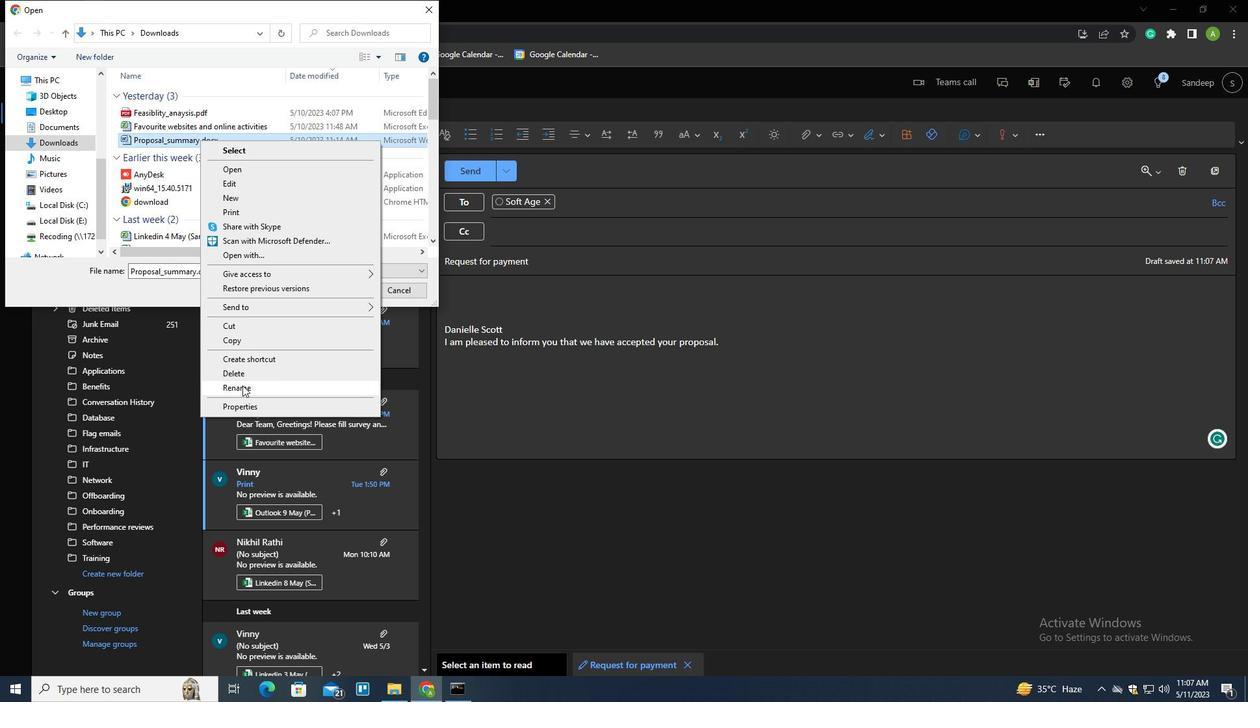
Action: Mouse moved to (242, 386)
Screenshot: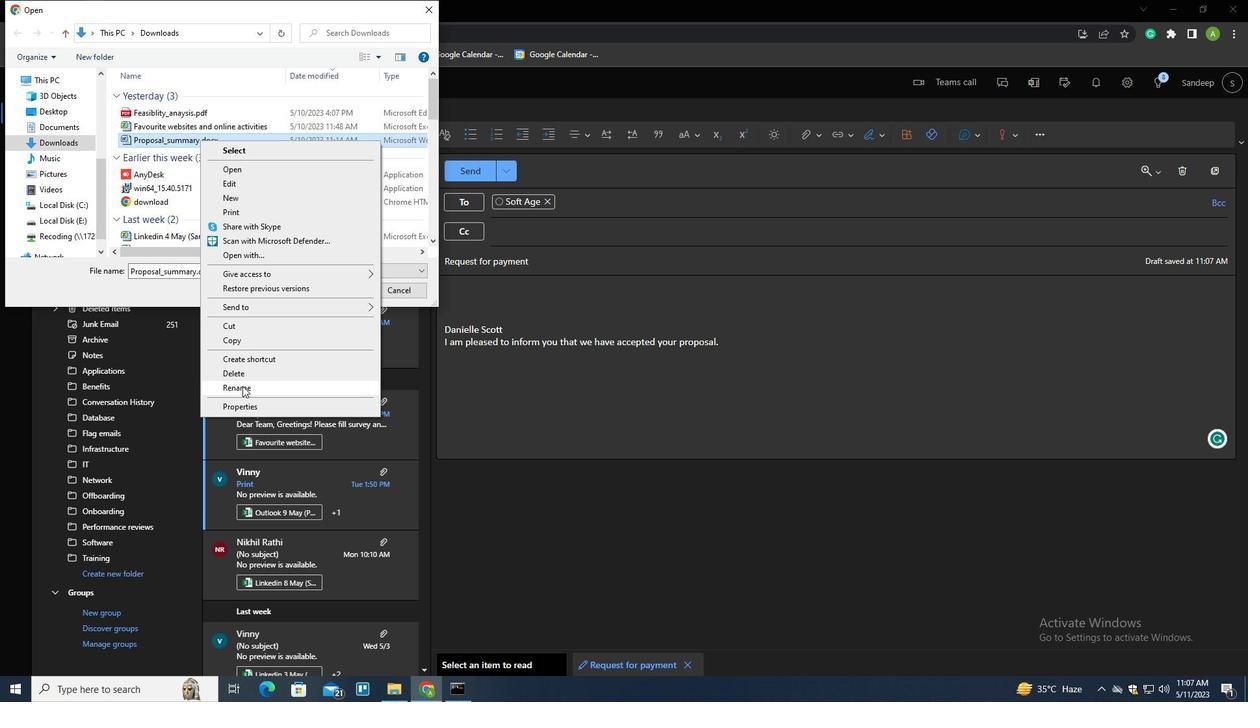 
Action: Key pressed <Key.shift>PREE<Key.backspace>SS<Key.shift>_KIT.DOCX<Key.enter>
Screenshot: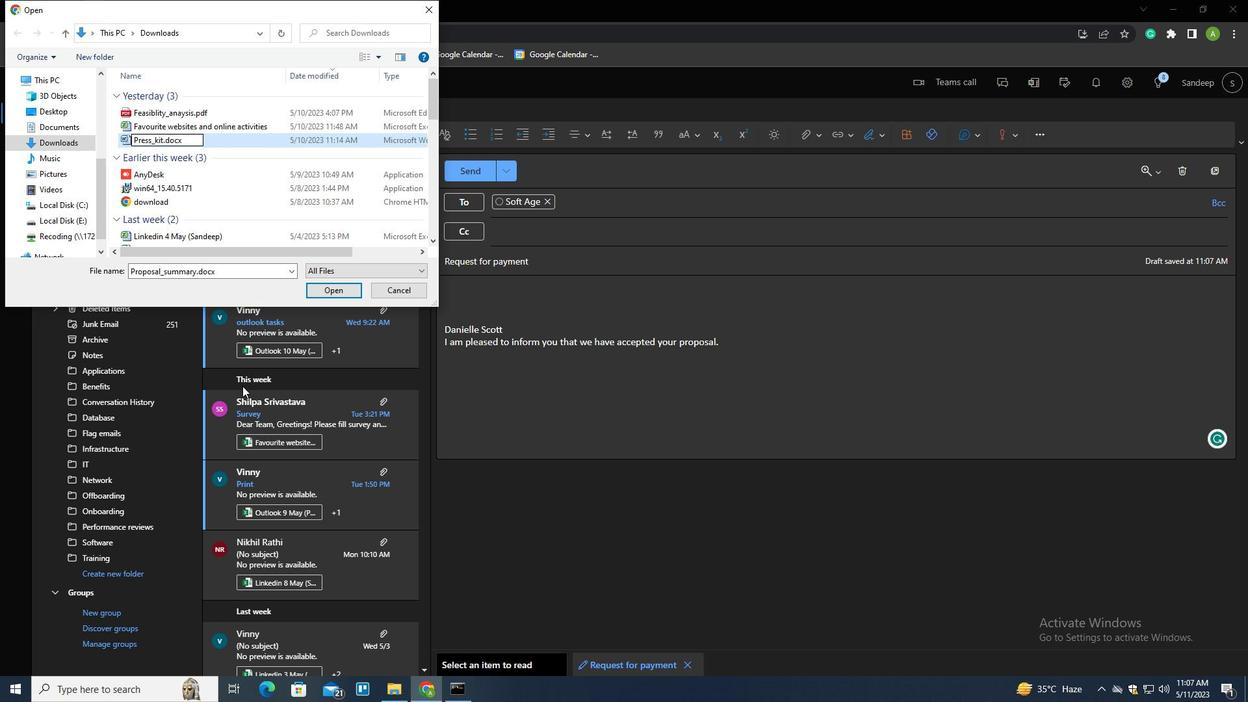 
Action: Mouse scrolled (242, 386) with delta (0, 0)
Screenshot: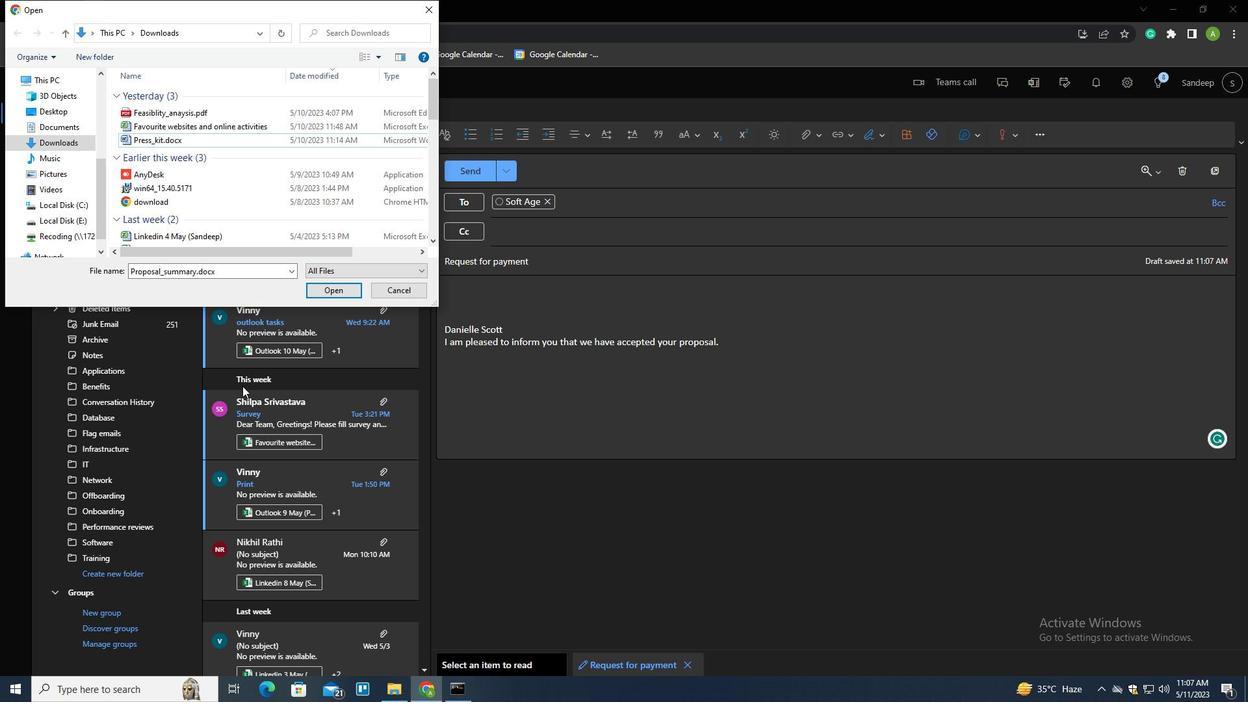 
Action: Mouse moved to (226, 140)
Screenshot: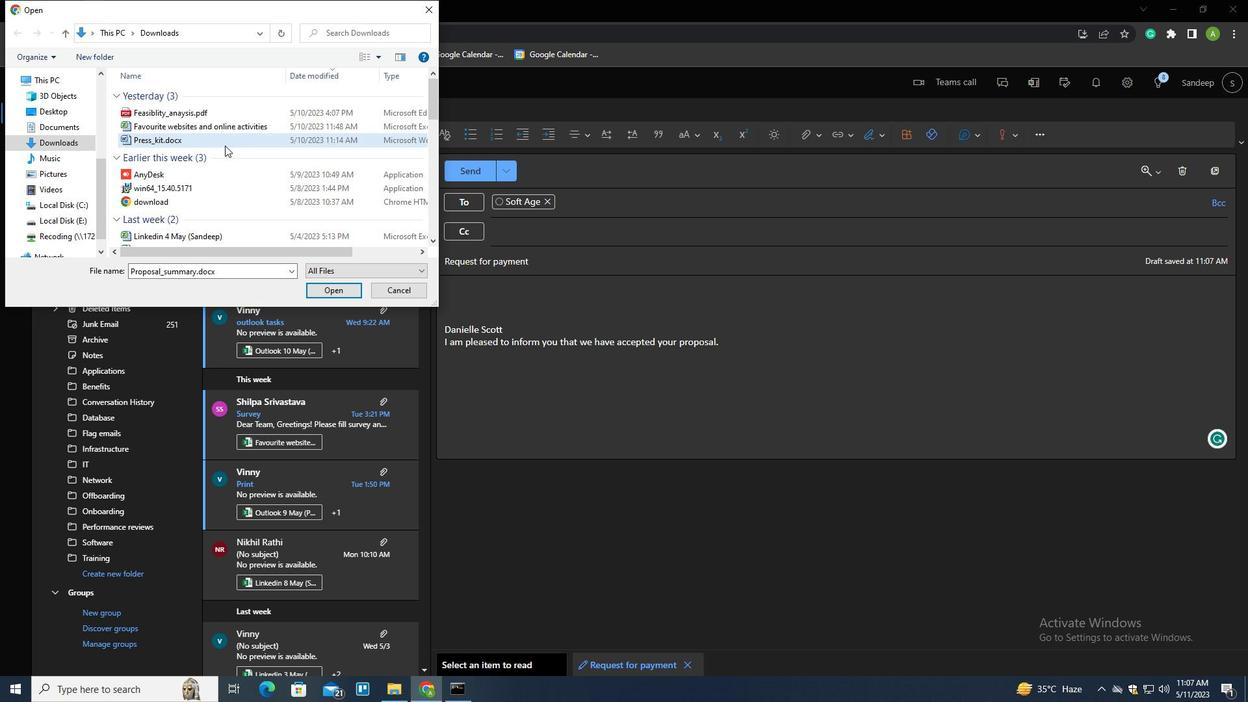 
Action: Mouse pressed left at (226, 140)
Screenshot: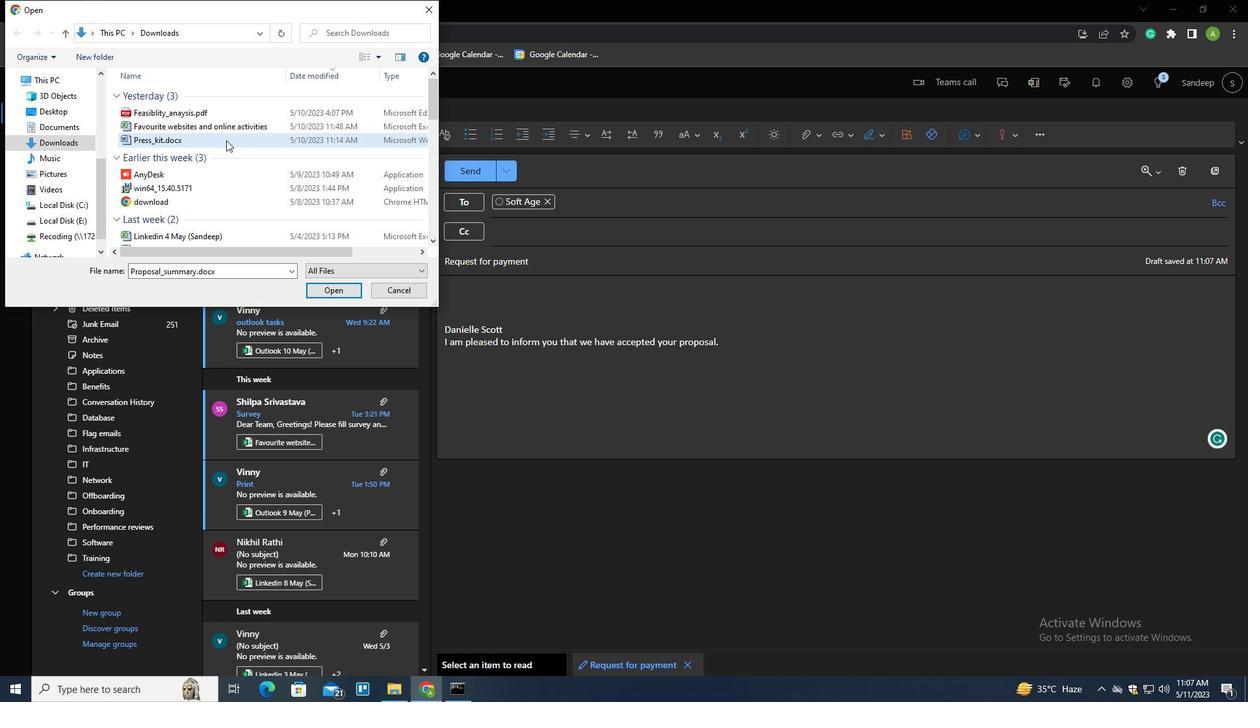 
Action: Mouse moved to (324, 288)
Screenshot: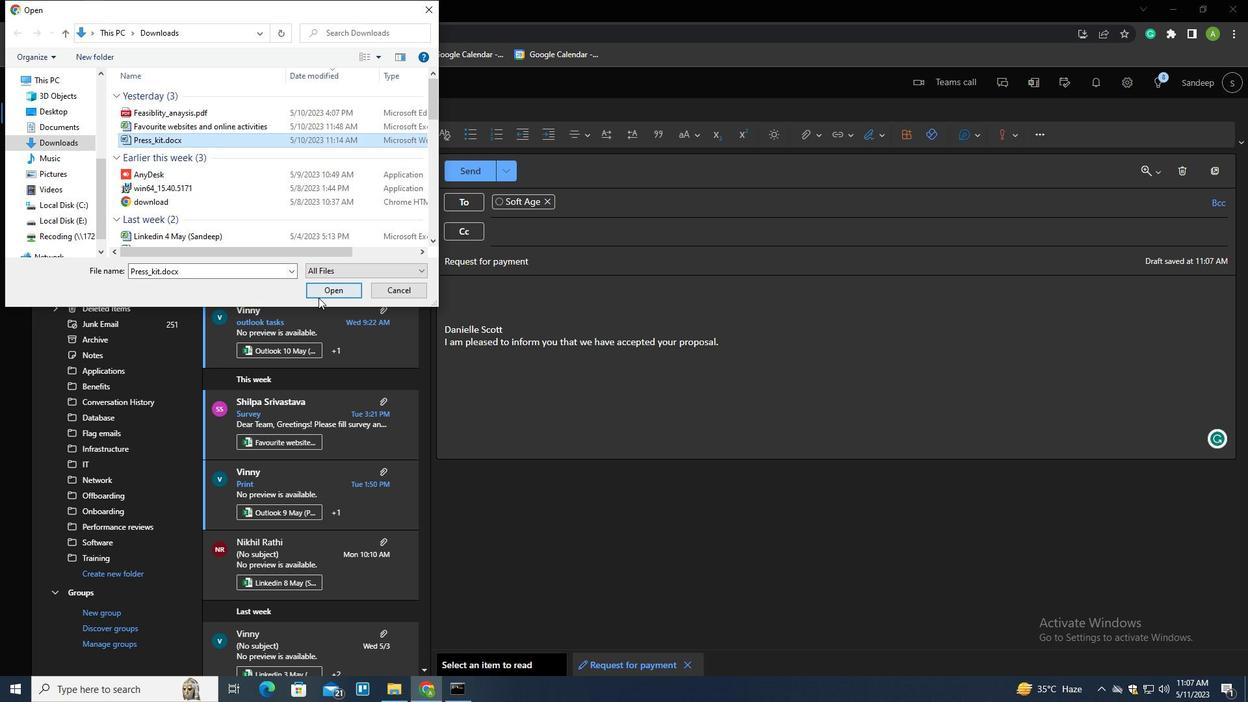 
Action: Mouse pressed left at (324, 288)
Screenshot: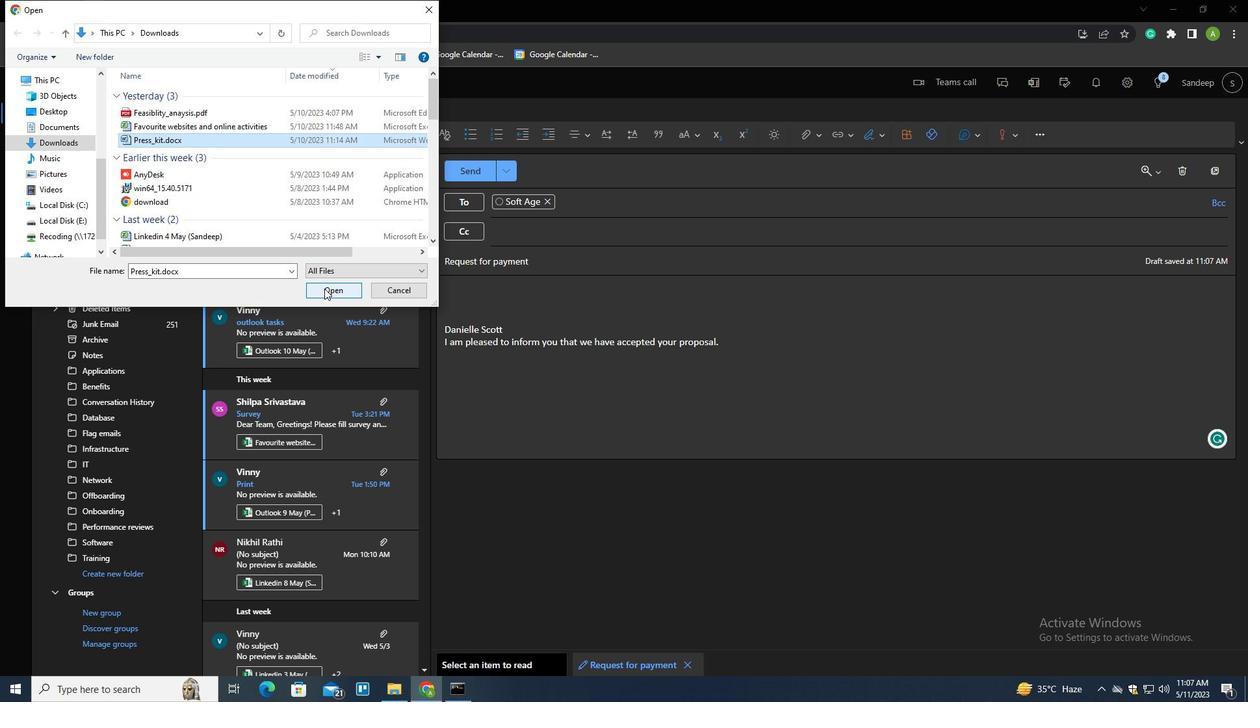 
Action: Mouse moved to (470, 176)
Screenshot: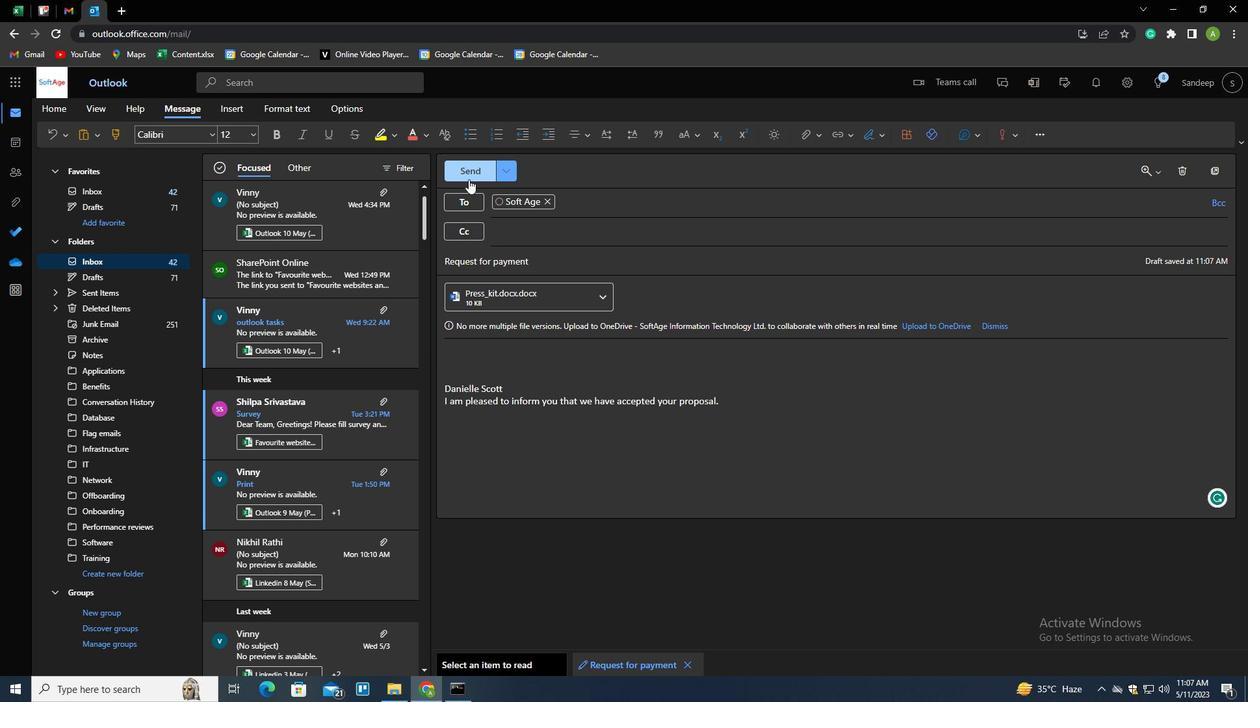 
Action: Mouse pressed left at (470, 176)
Screenshot: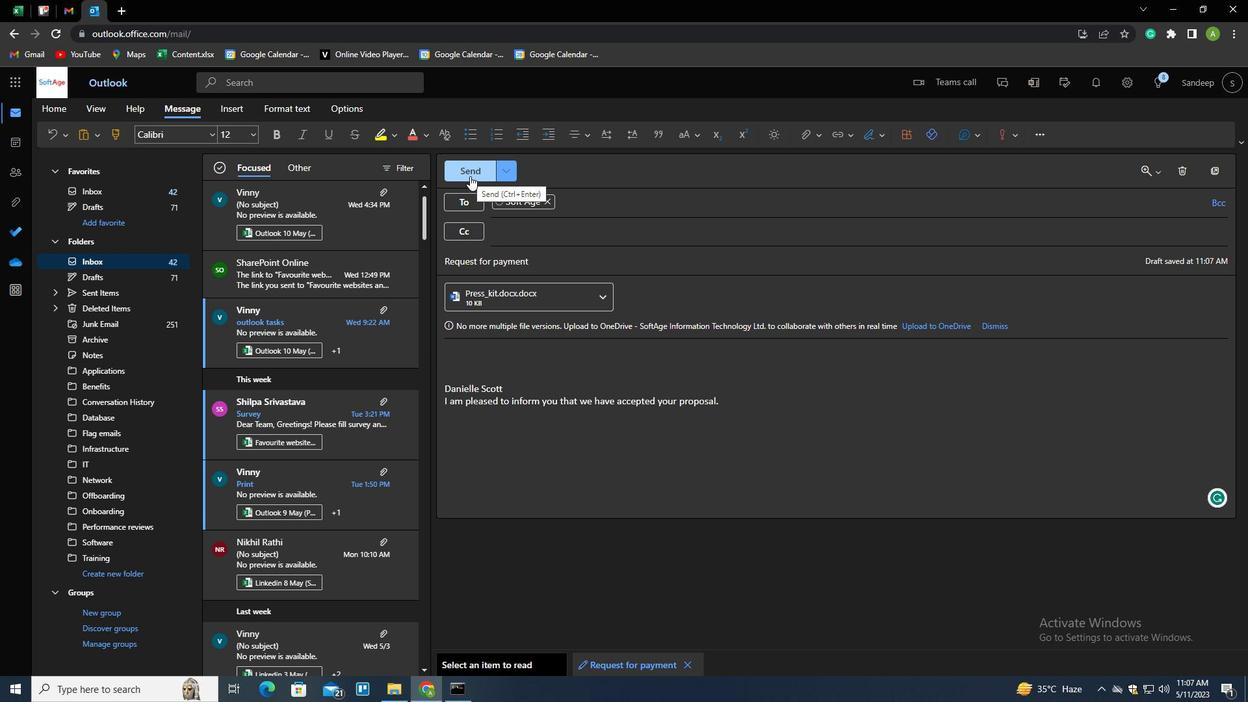 
Action: Mouse moved to (132, 569)
Screenshot: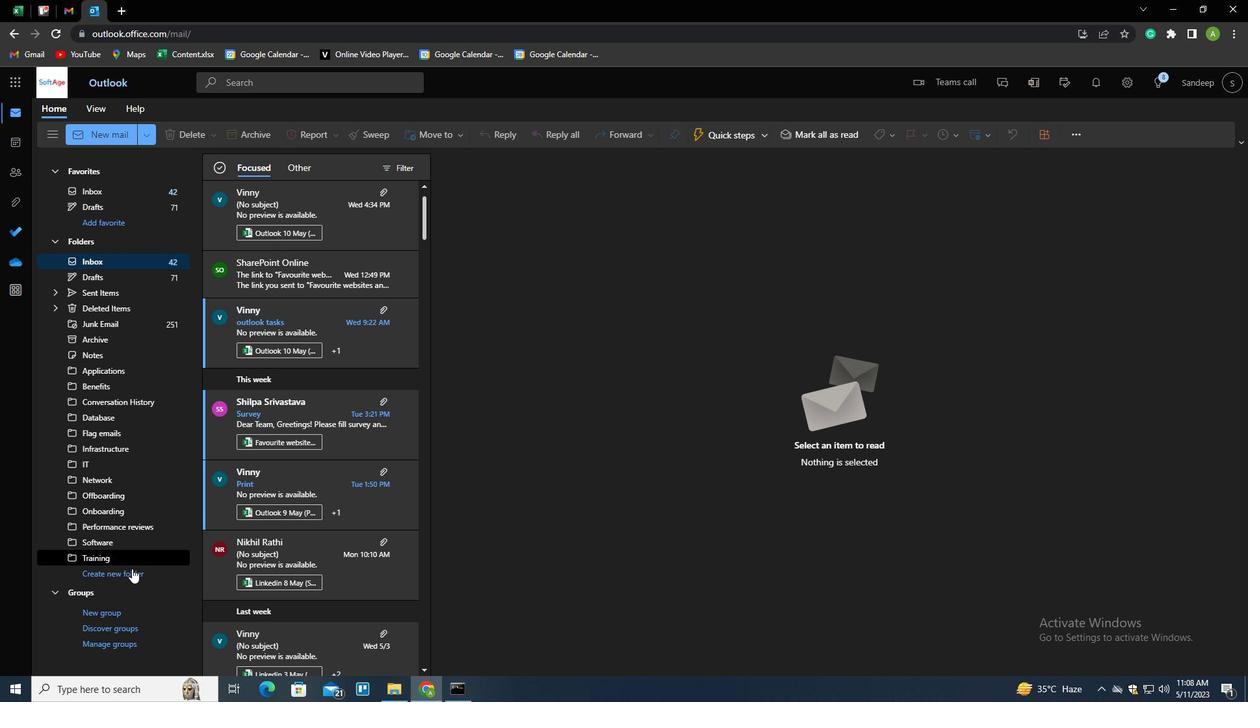 
Action: Mouse pressed left at (132, 569)
Screenshot: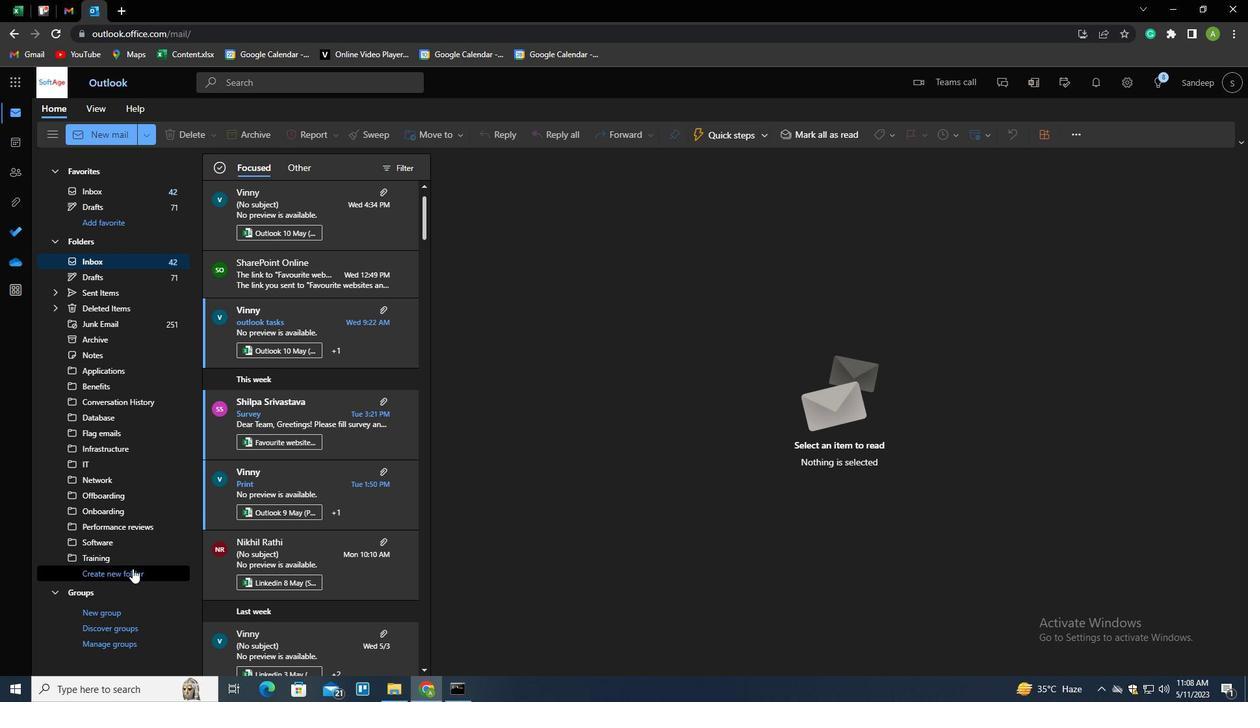 
Action: Key pressed <Key.shift>SECURITY<Key.enter>
Screenshot: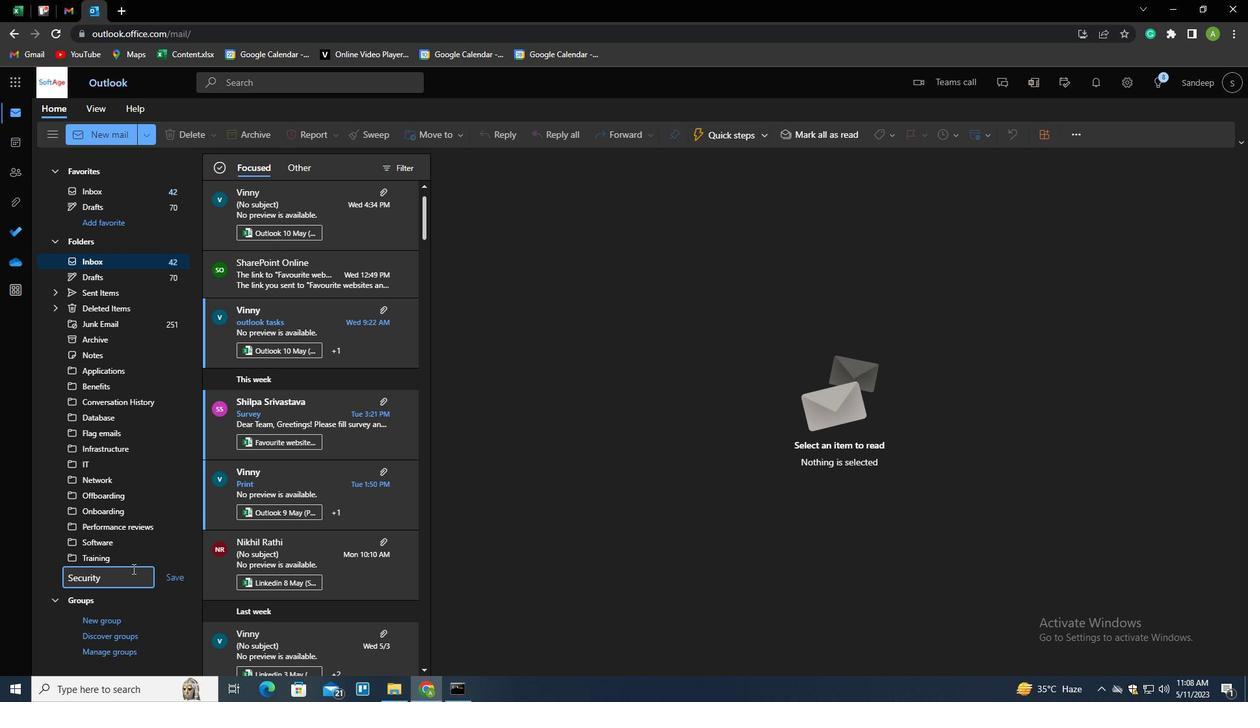 
Action: Mouse moved to (107, 292)
Screenshot: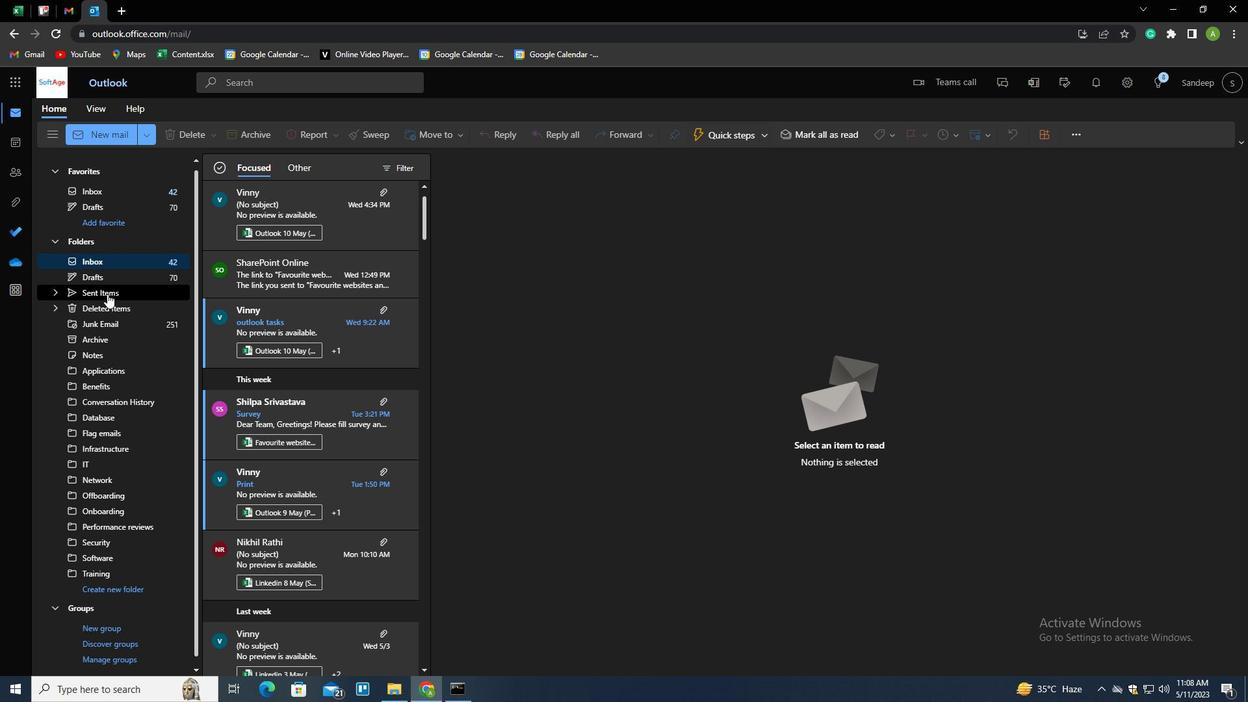 
Action: Mouse pressed left at (107, 292)
Screenshot: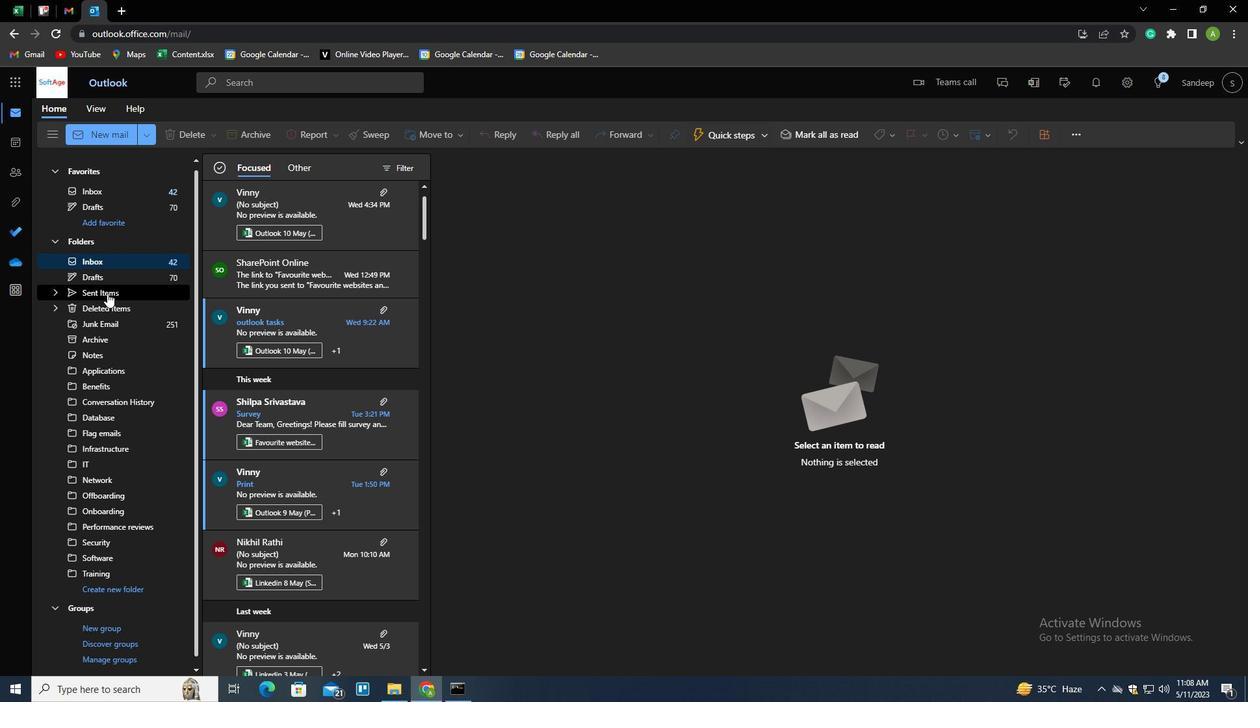 
Action: Mouse moved to (294, 221)
Screenshot: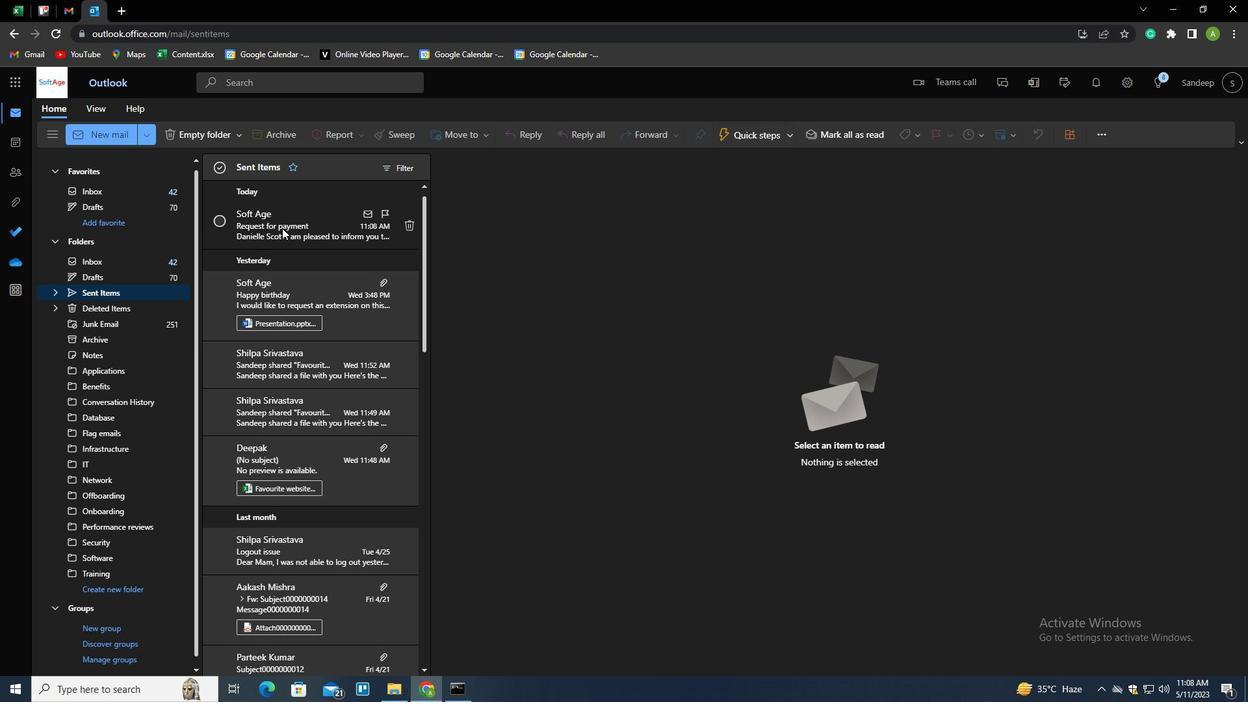 
Action: Mouse pressed right at (294, 221)
Screenshot: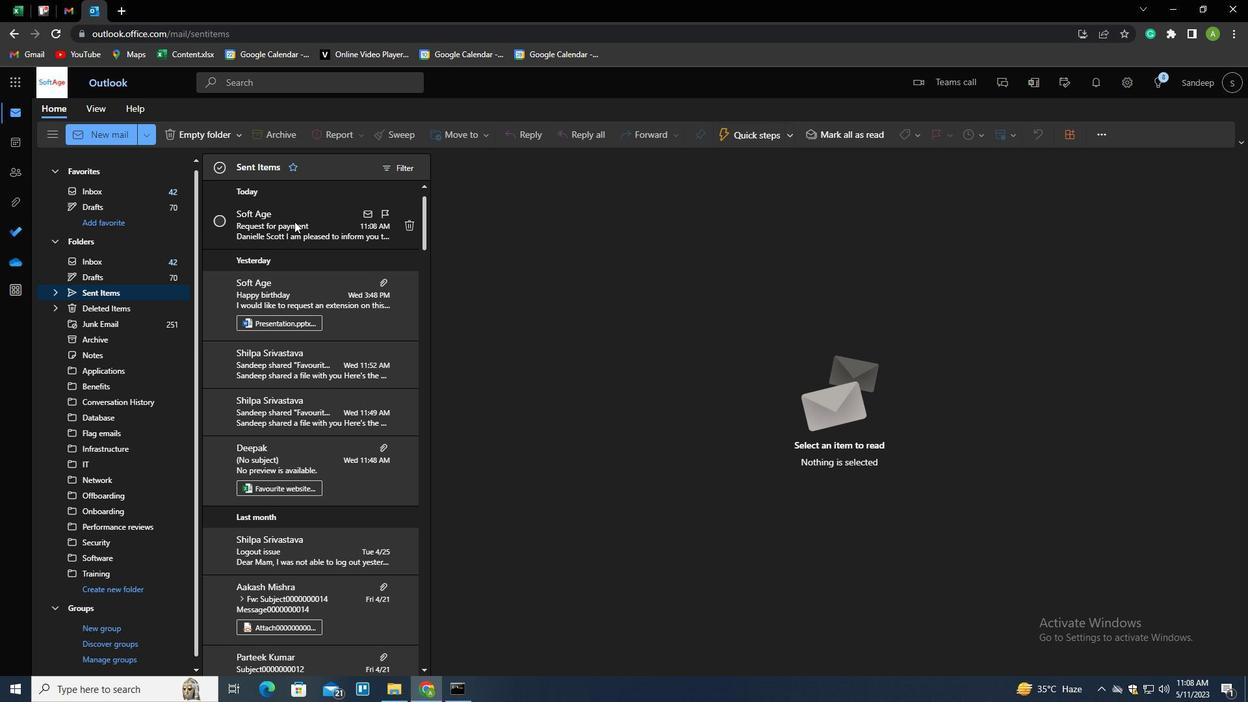 
Action: Mouse moved to (331, 277)
Screenshot: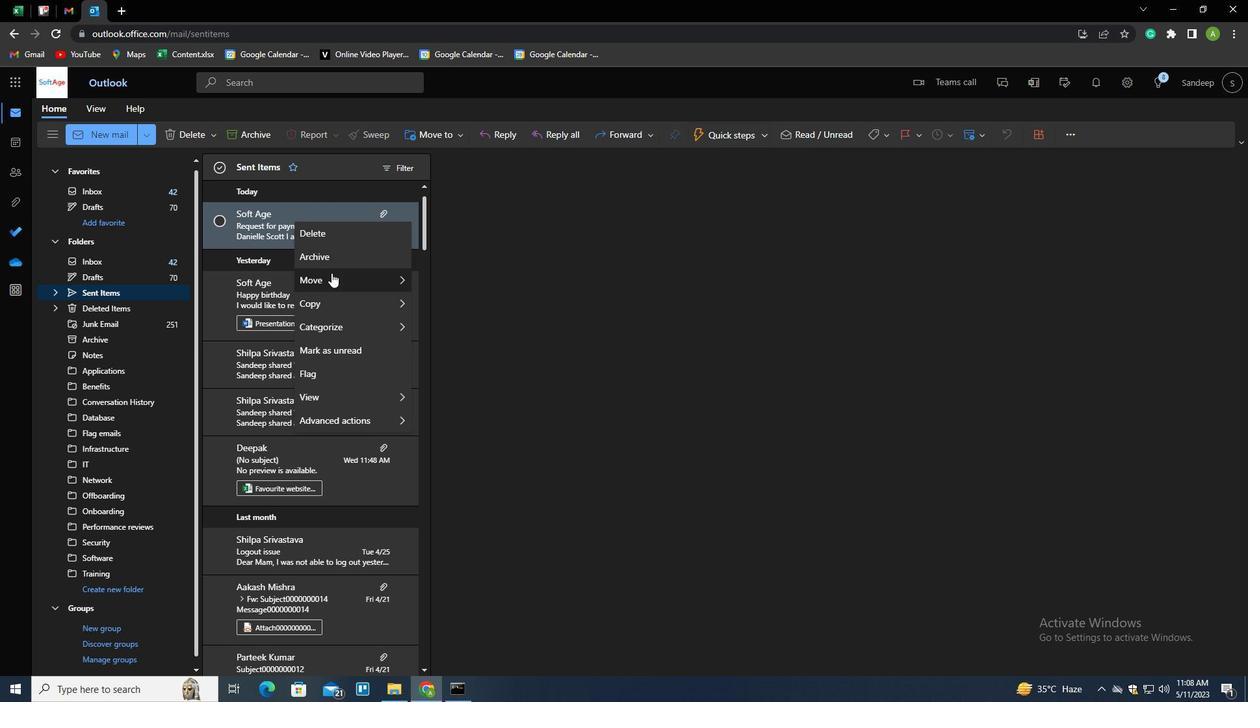 
Action: Mouse pressed left at (331, 277)
Screenshot: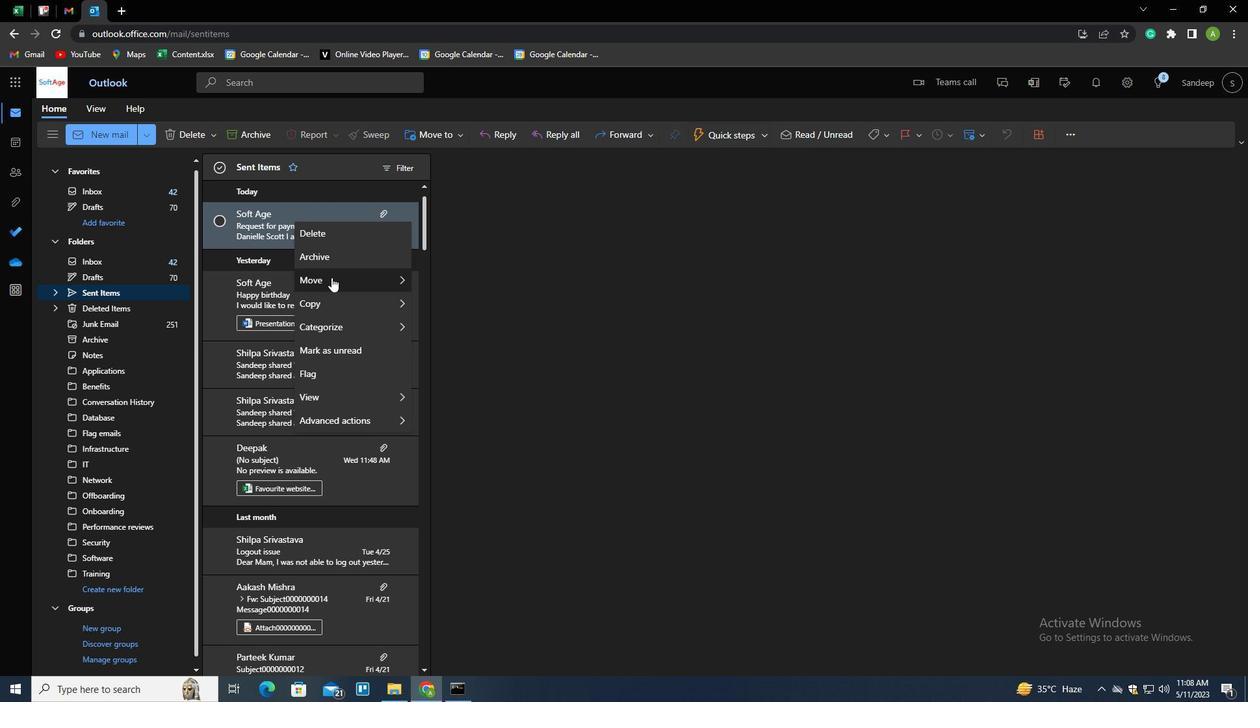 
Action: Mouse moved to (459, 279)
Screenshot: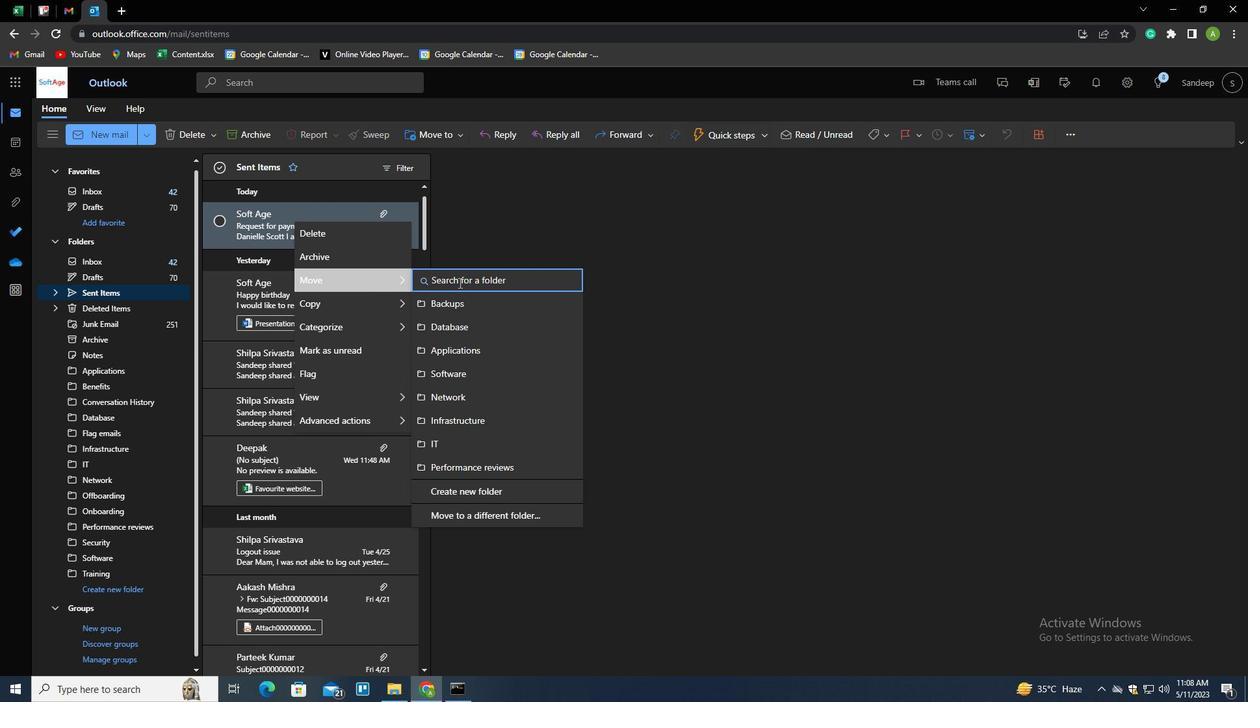 
Action: Key pressed <Key.shift>S
Screenshot: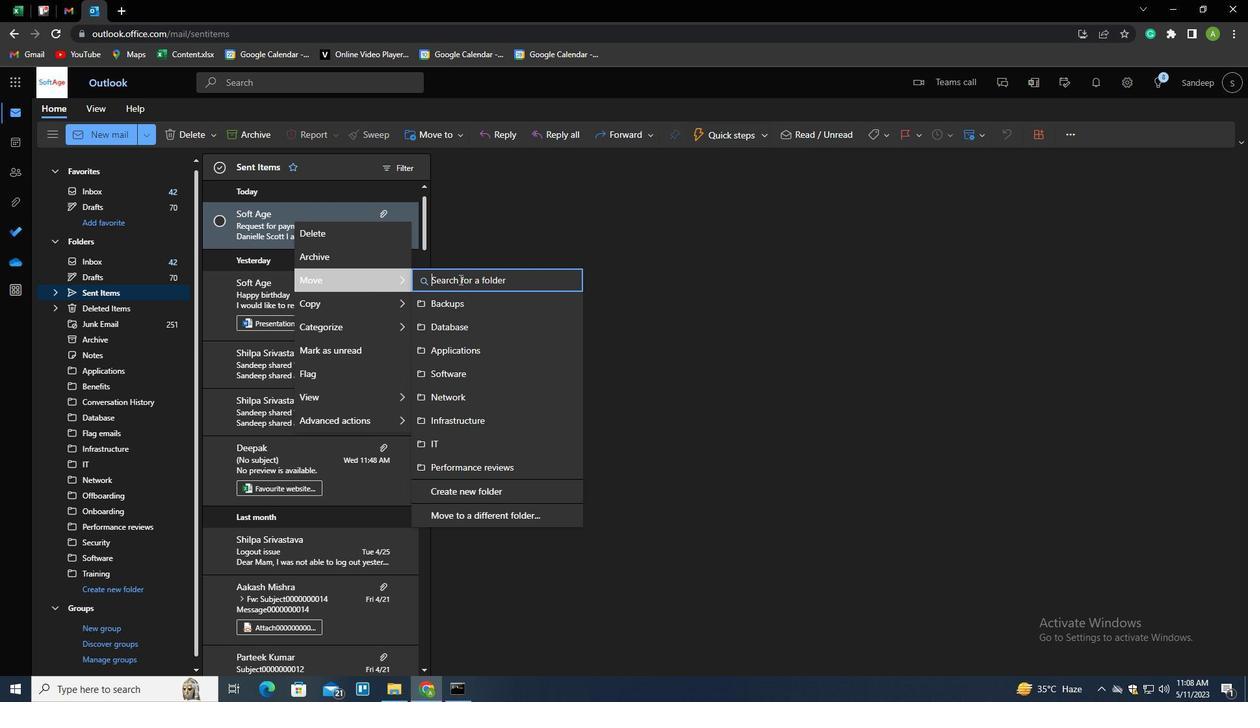 
Action: Mouse moved to (459, 279)
Screenshot: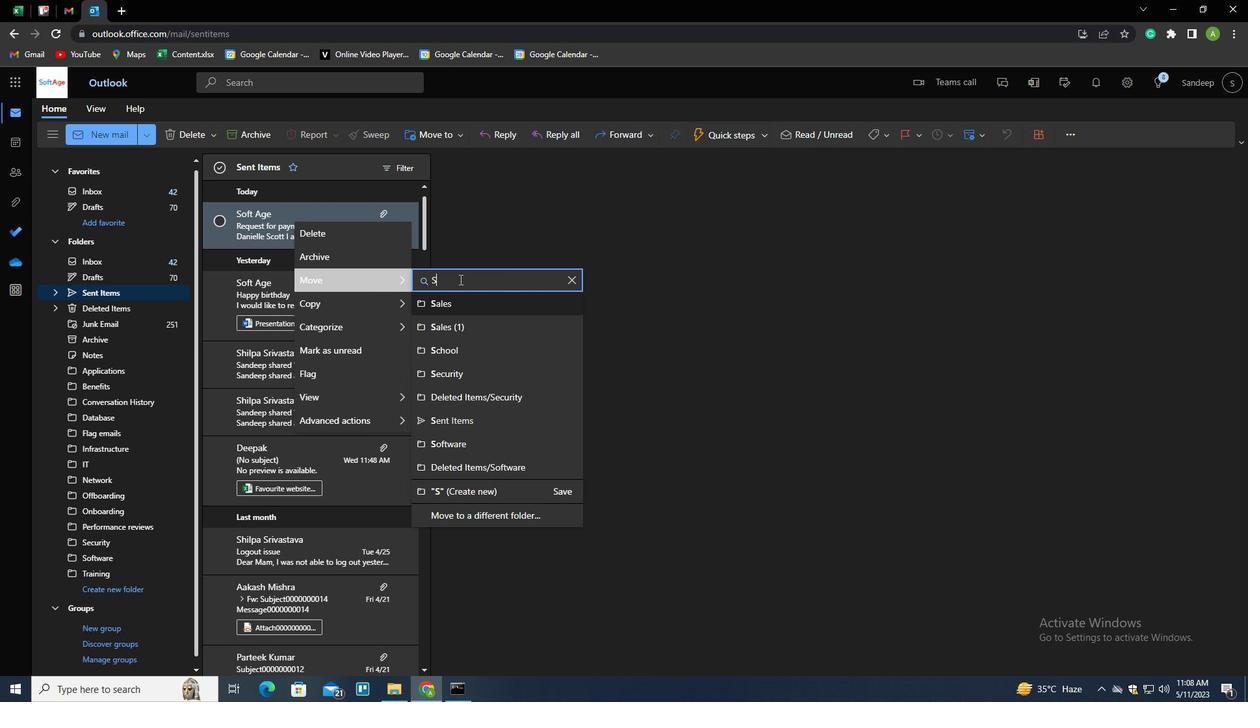 
Action: Key pressed E<Key.down><Key.enter>
Screenshot: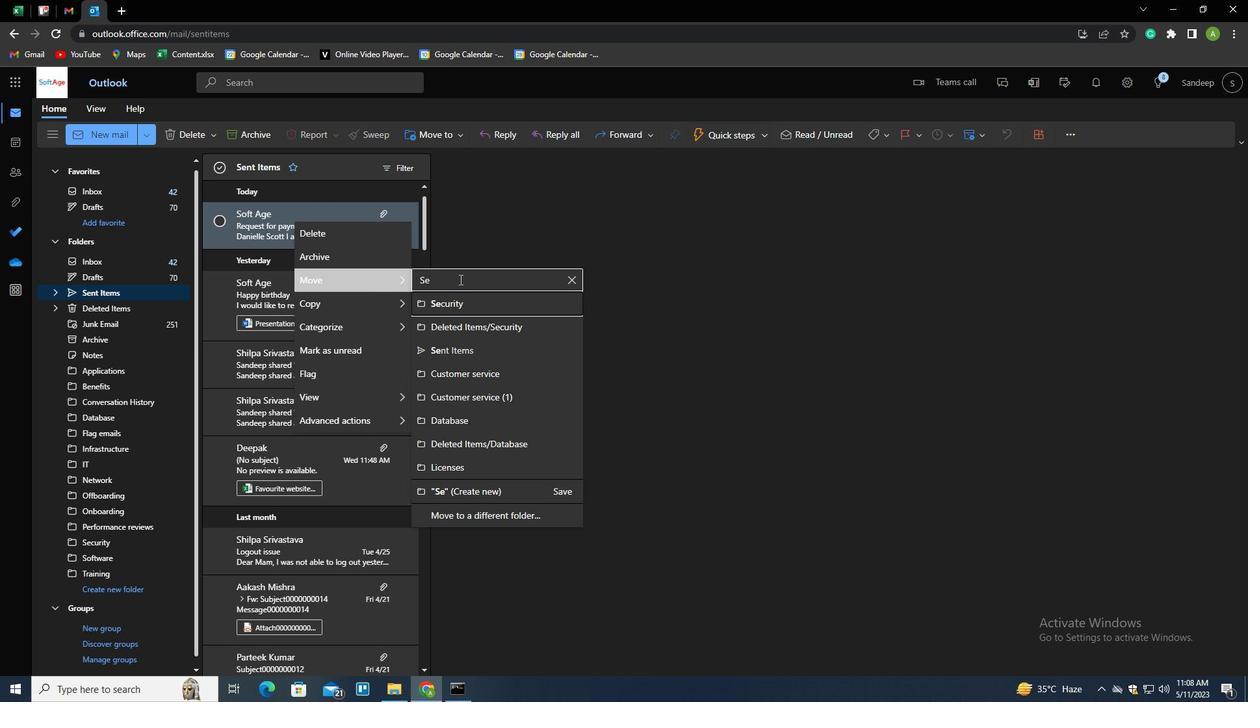 
